 Task: Set up alerts for new listings in Seattle, Washington, with a home office, a view, and an attached garage.
Action: Key pressed s<Key.caps_lock>EATTLE<Key.space>
Screenshot: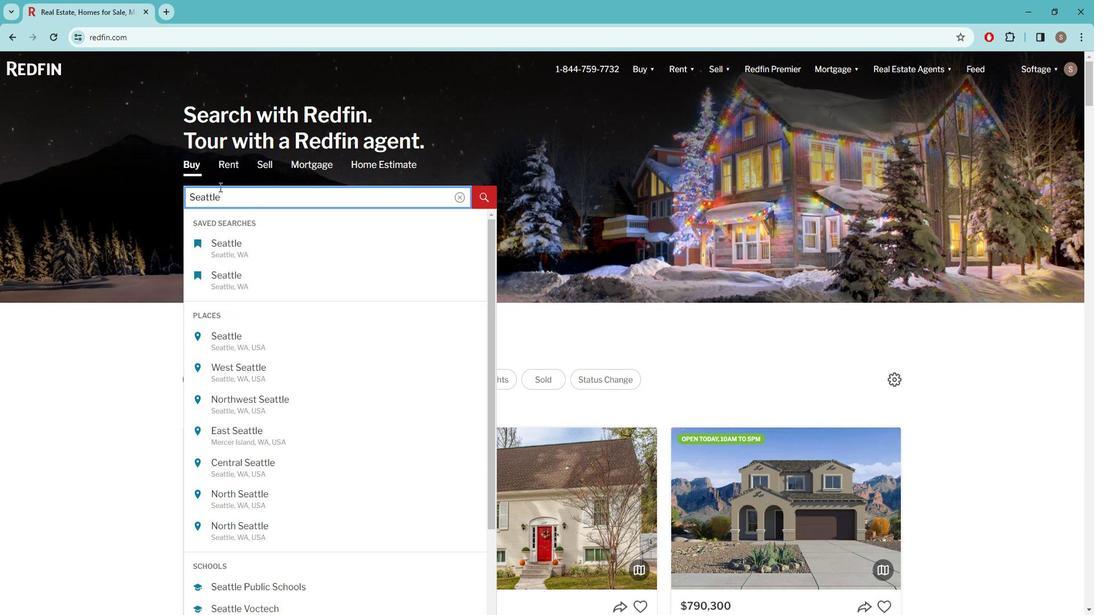 
Action: Mouse moved to (250, 246)
Screenshot: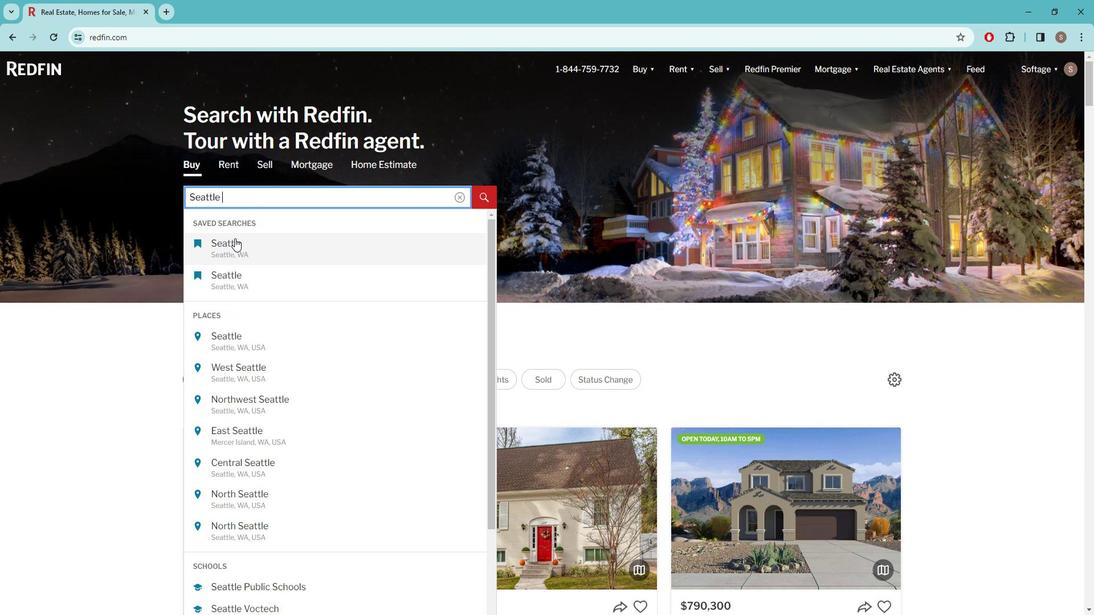 
Action: Mouse pressed left at (250, 246)
Screenshot: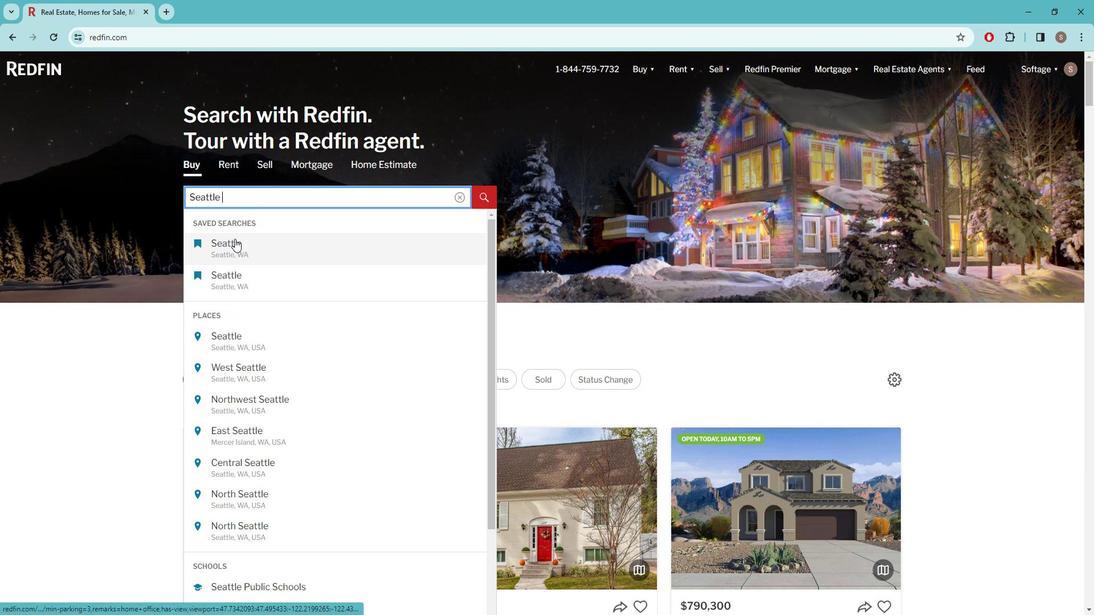 
Action: Mouse moved to (973, 156)
Screenshot: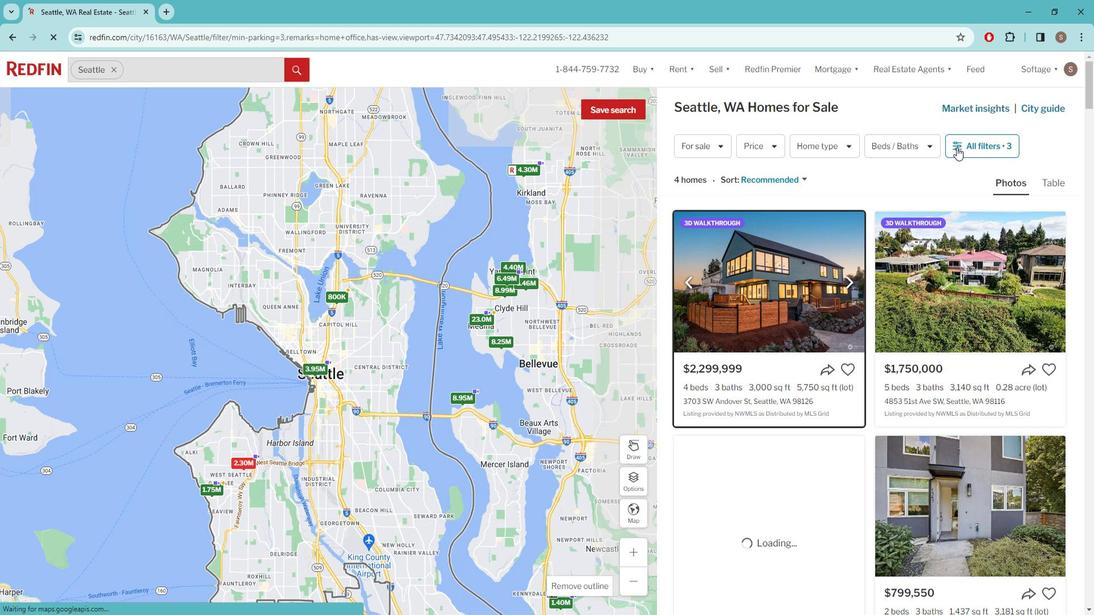 
Action: Mouse pressed left at (973, 156)
Screenshot: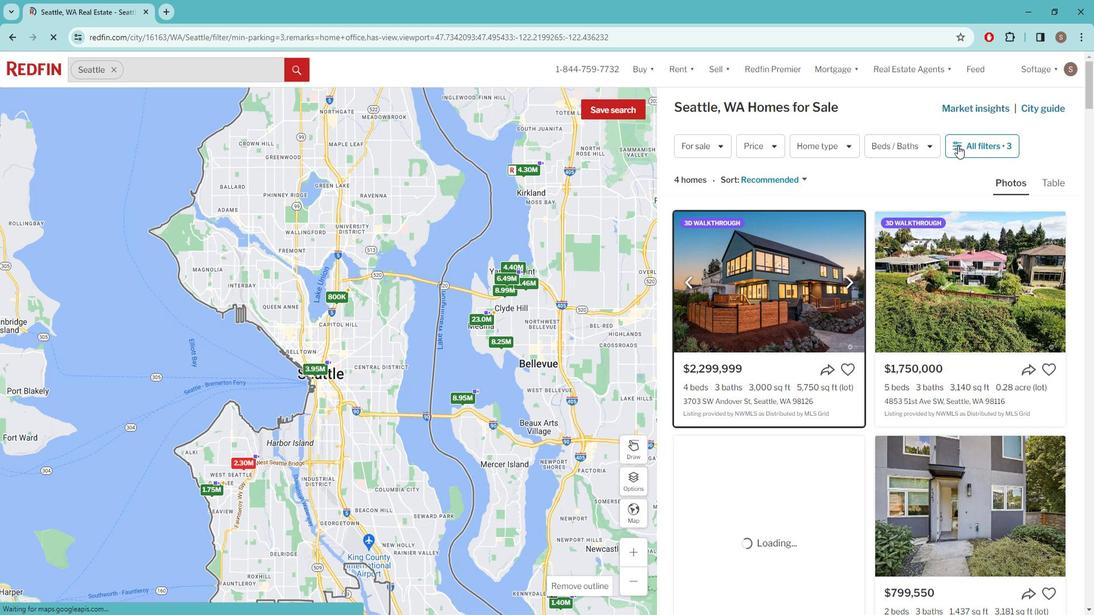 
Action: Mouse pressed left at (973, 156)
Screenshot: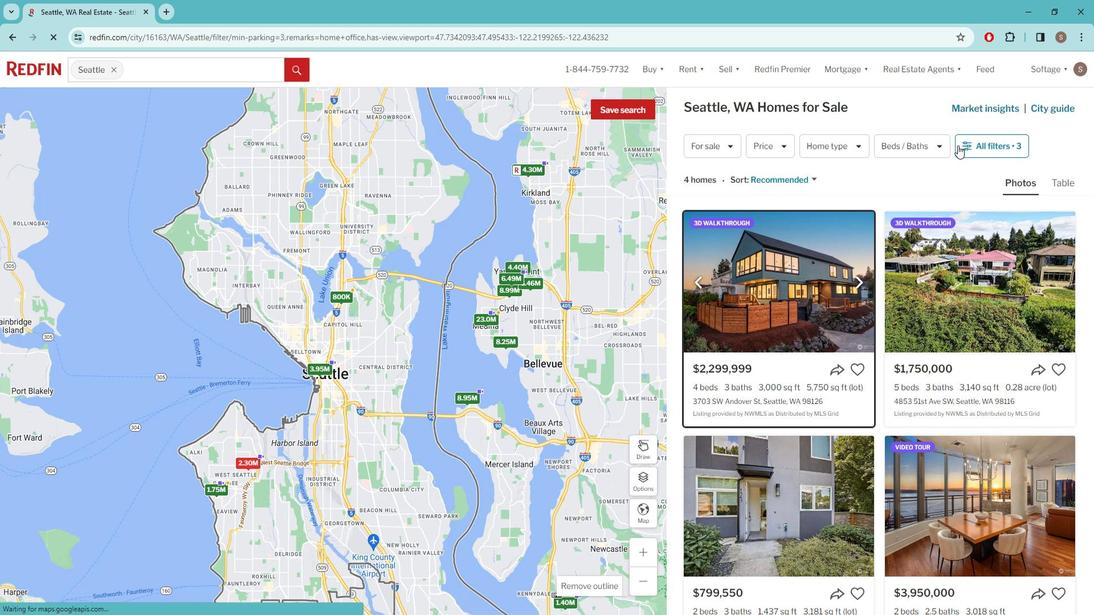 
Action: Mouse pressed left at (973, 156)
Screenshot: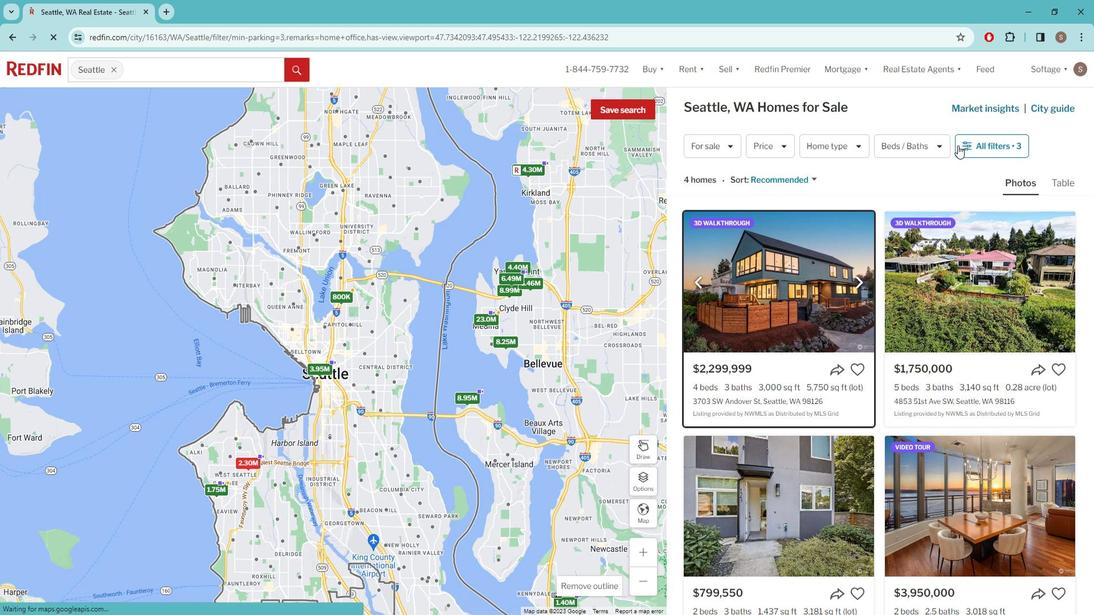 
Action: Mouse moved to (762, 584)
Screenshot: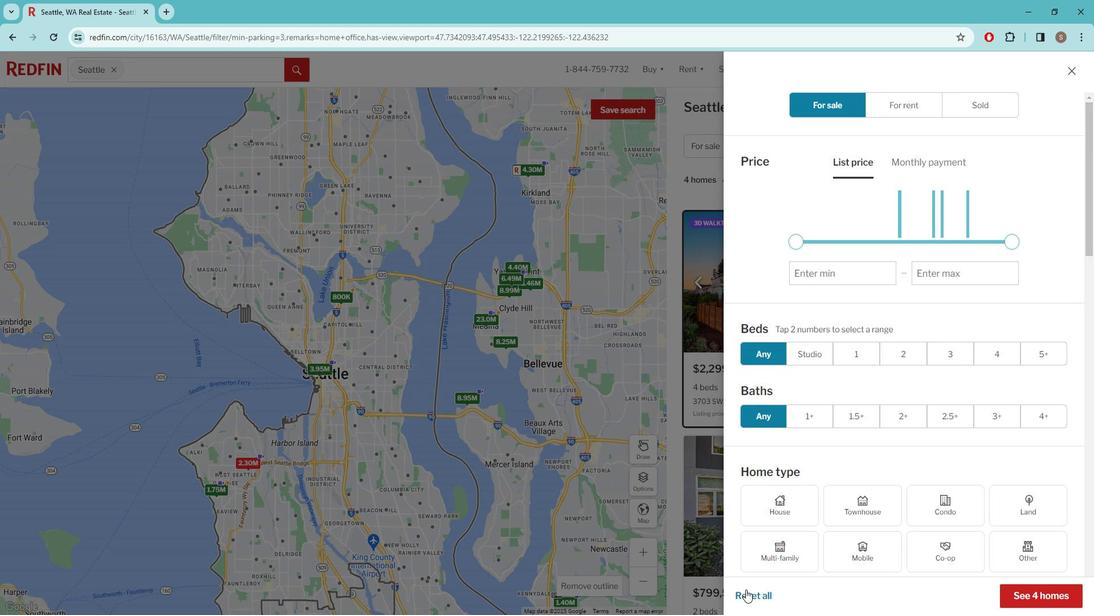 
Action: Mouse pressed left at (762, 584)
Screenshot: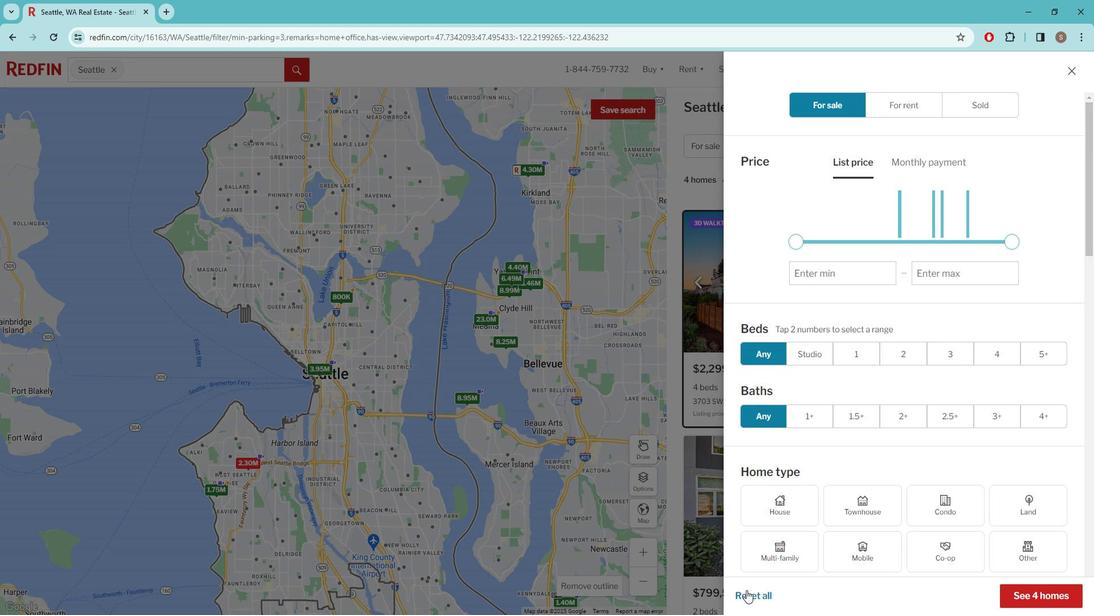 
Action: Mouse moved to (866, 287)
Screenshot: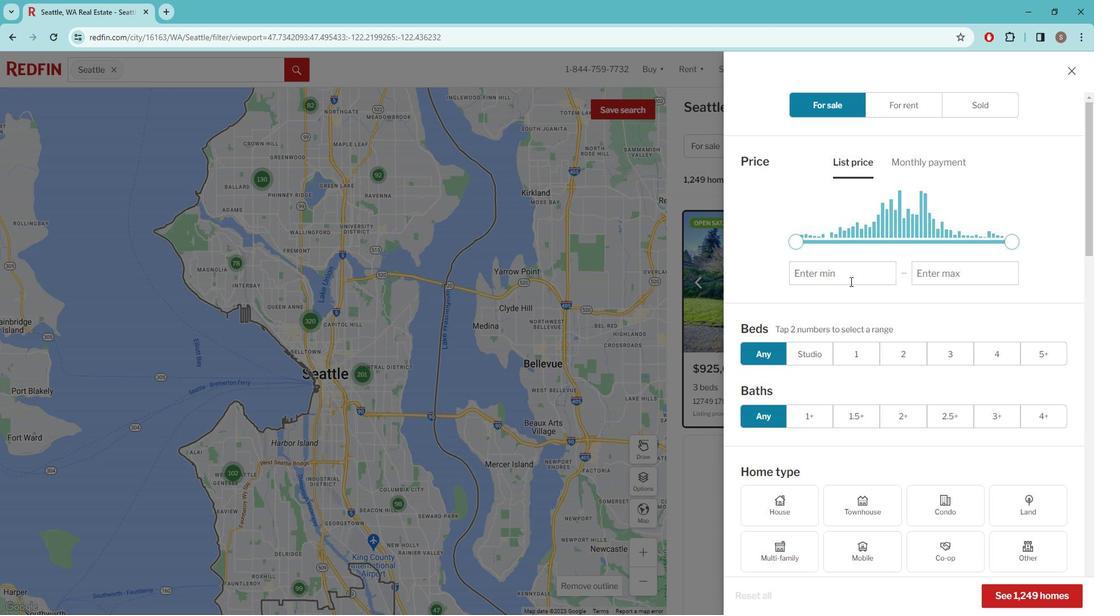 
Action: Mouse scrolled (866, 286) with delta (0, 0)
Screenshot: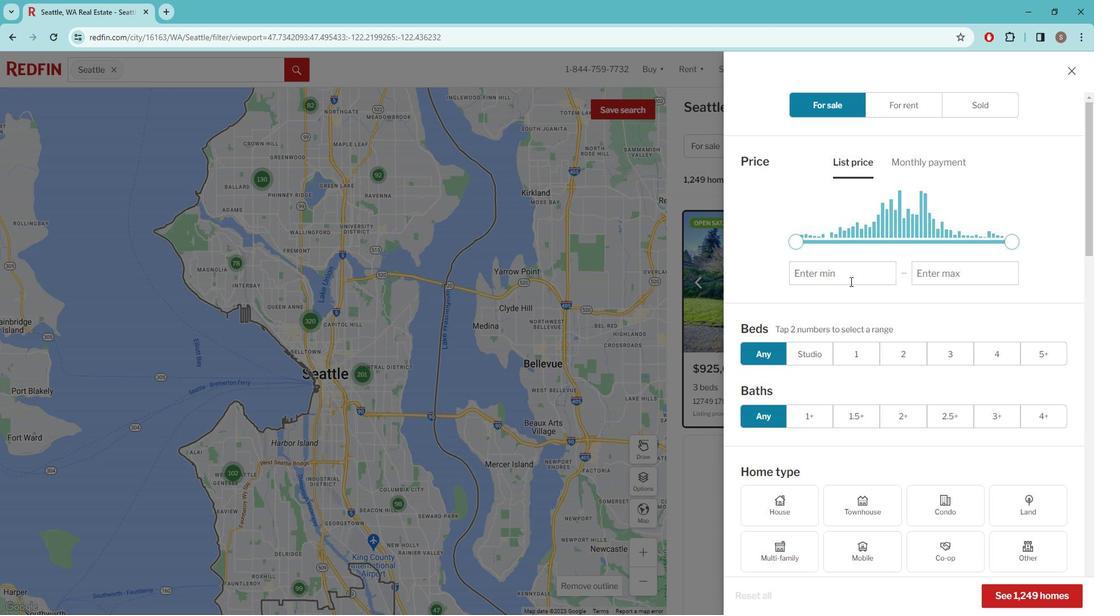 
Action: Mouse scrolled (866, 286) with delta (0, 0)
Screenshot: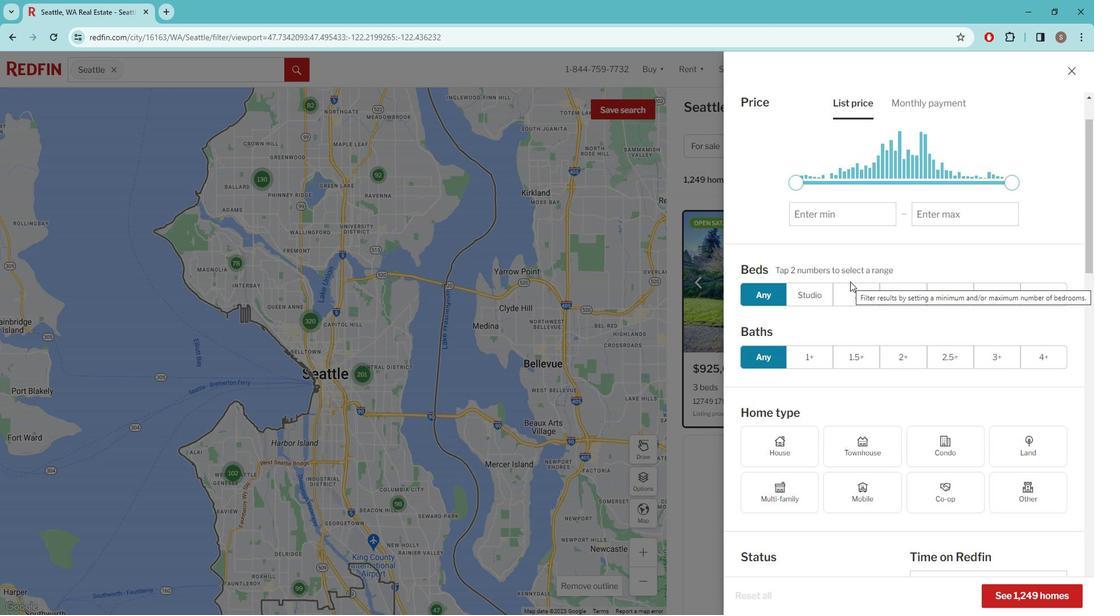
Action: Mouse moved to (865, 287)
Screenshot: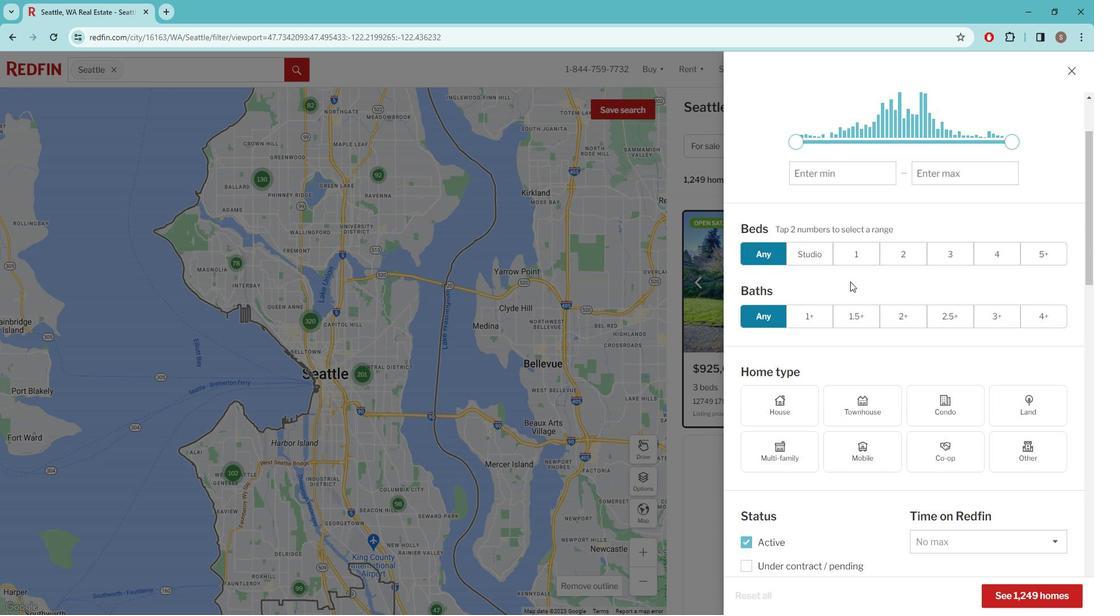 
Action: Mouse scrolled (865, 286) with delta (0, 0)
Screenshot: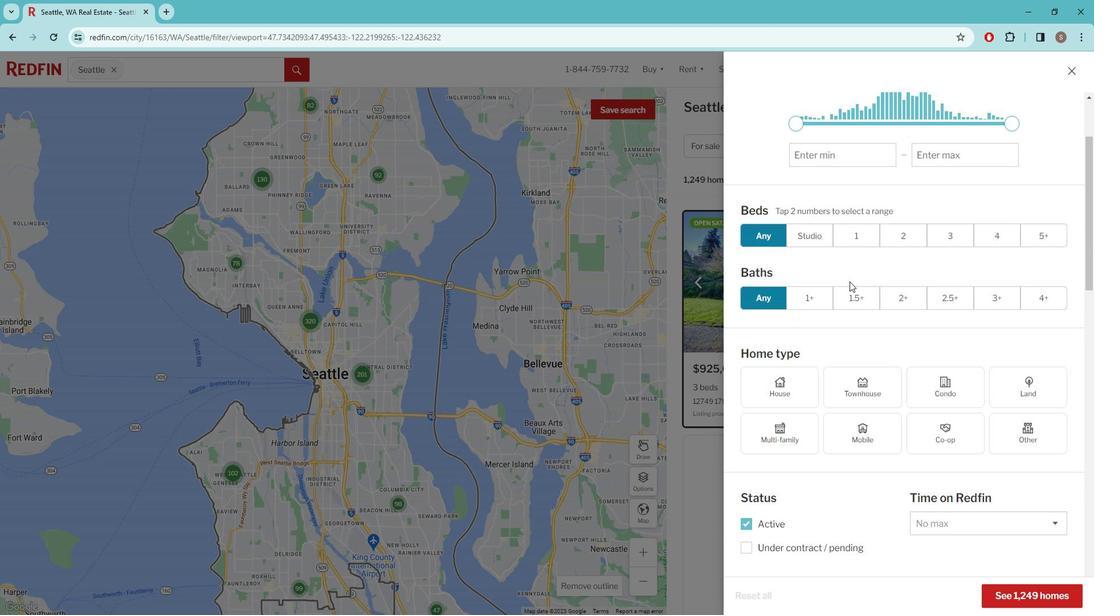 
Action: Mouse scrolled (865, 286) with delta (0, 0)
Screenshot: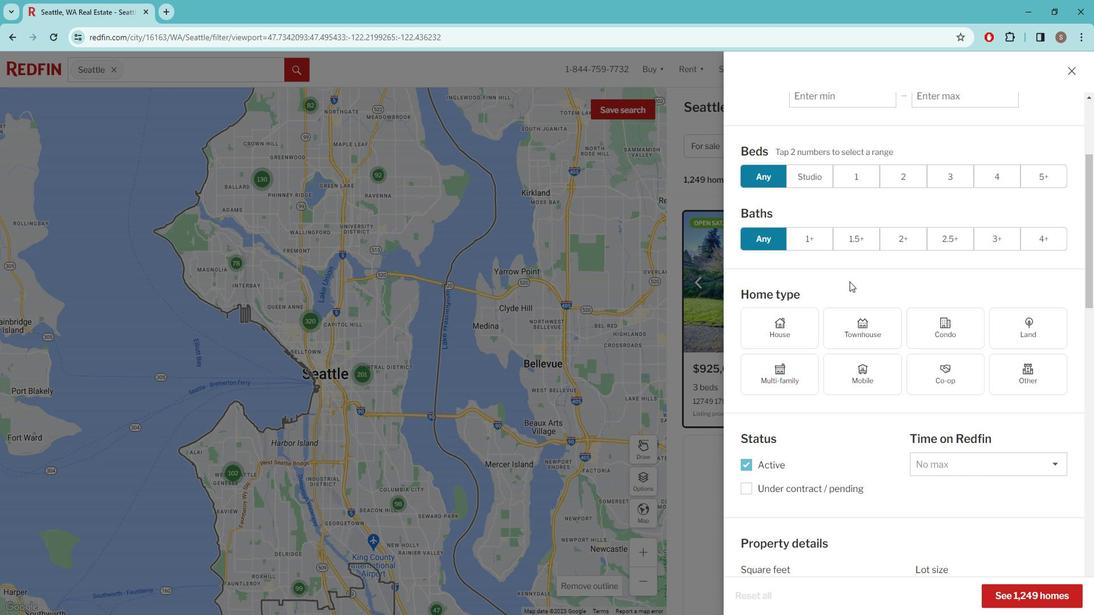 
Action: Mouse scrolled (865, 286) with delta (0, 0)
Screenshot: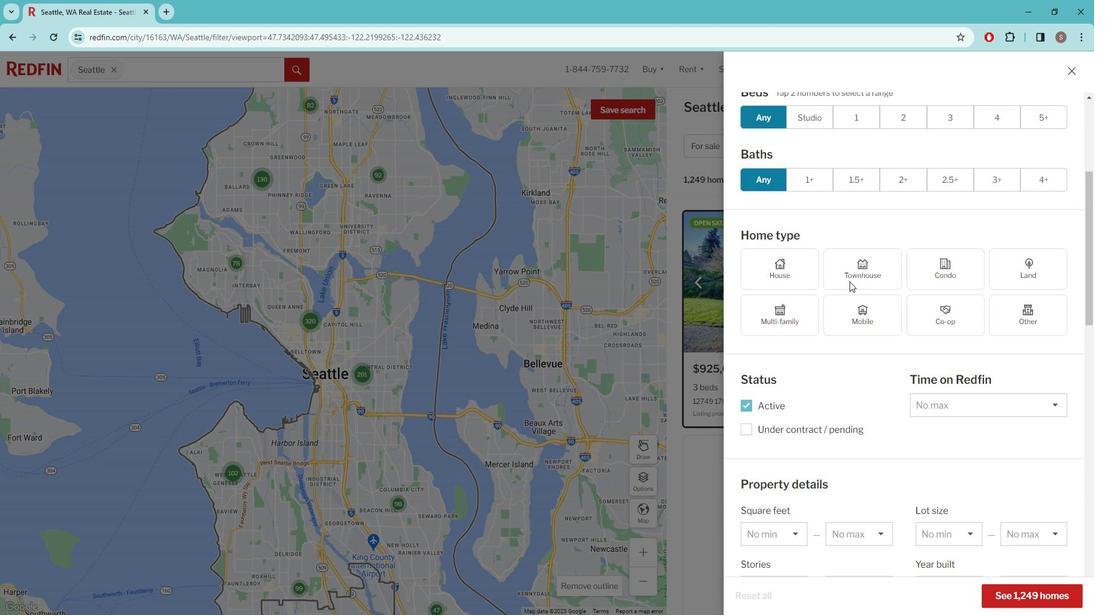 
Action: Mouse scrolled (865, 286) with delta (0, 0)
Screenshot: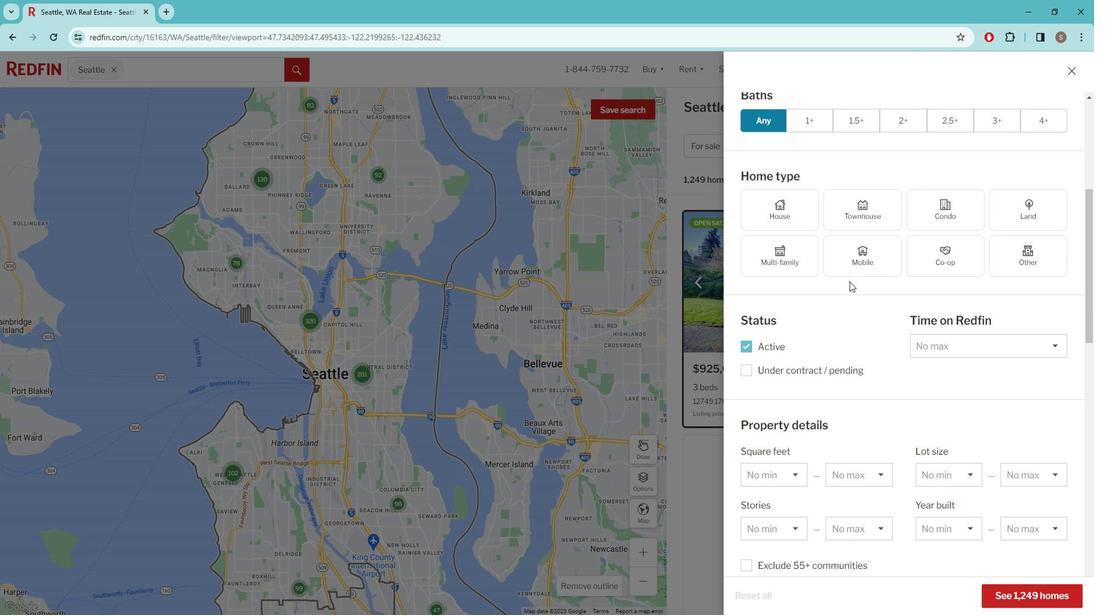 
Action: Mouse moved to (865, 287)
Screenshot: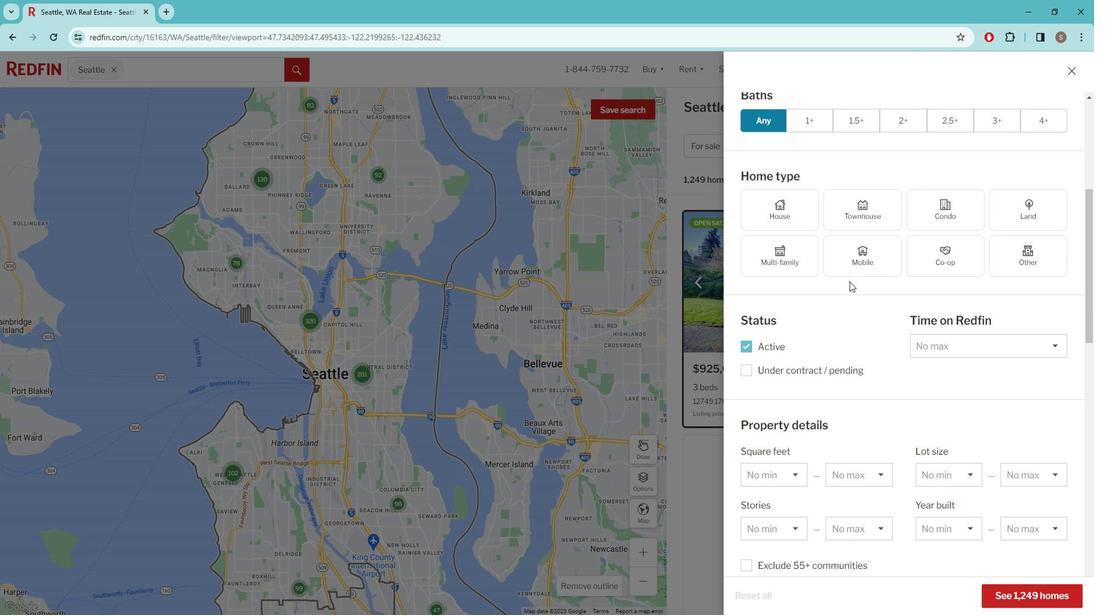 
Action: Mouse scrolled (865, 286) with delta (0, 0)
Screenshot: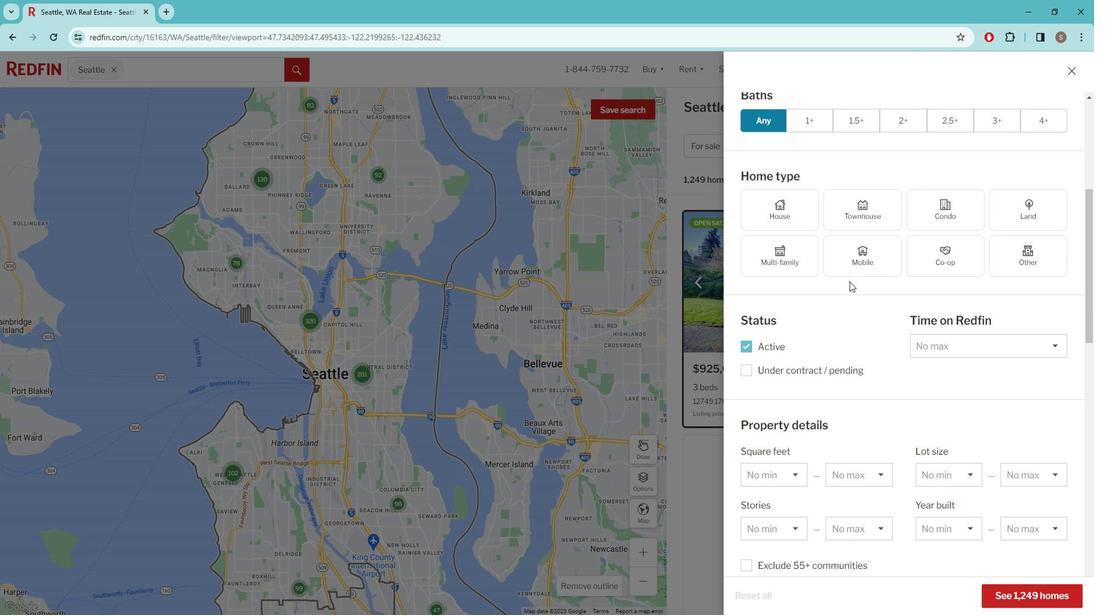 
Action: Mouse scrolled (865, 286) with delta (0, 0)
Screenshot: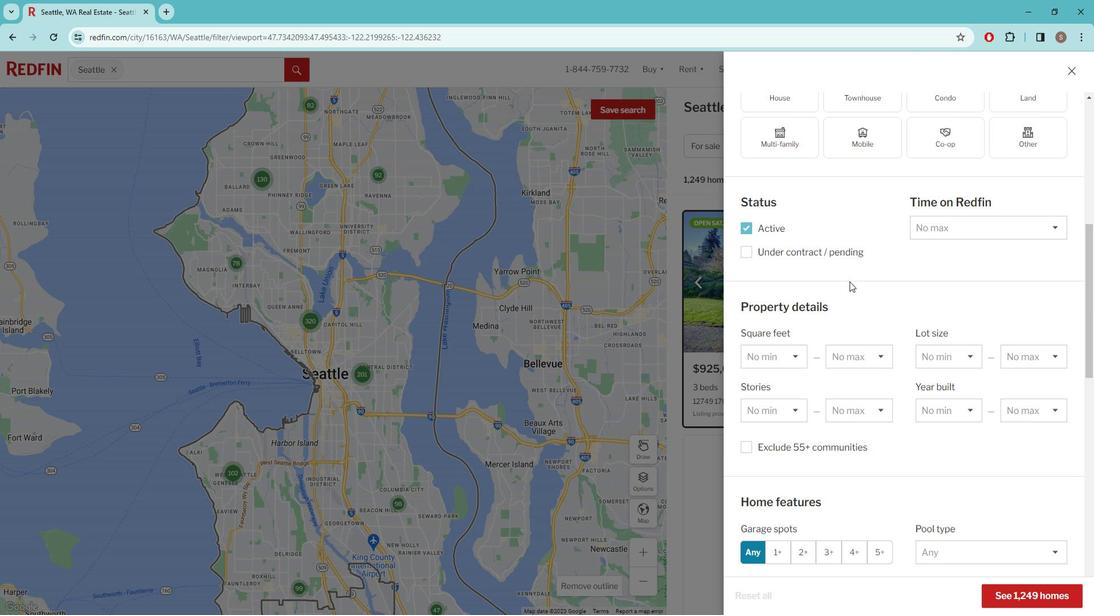
Action: Mouse scrolled (865, 286) with delta (0, 0)
Screenshot: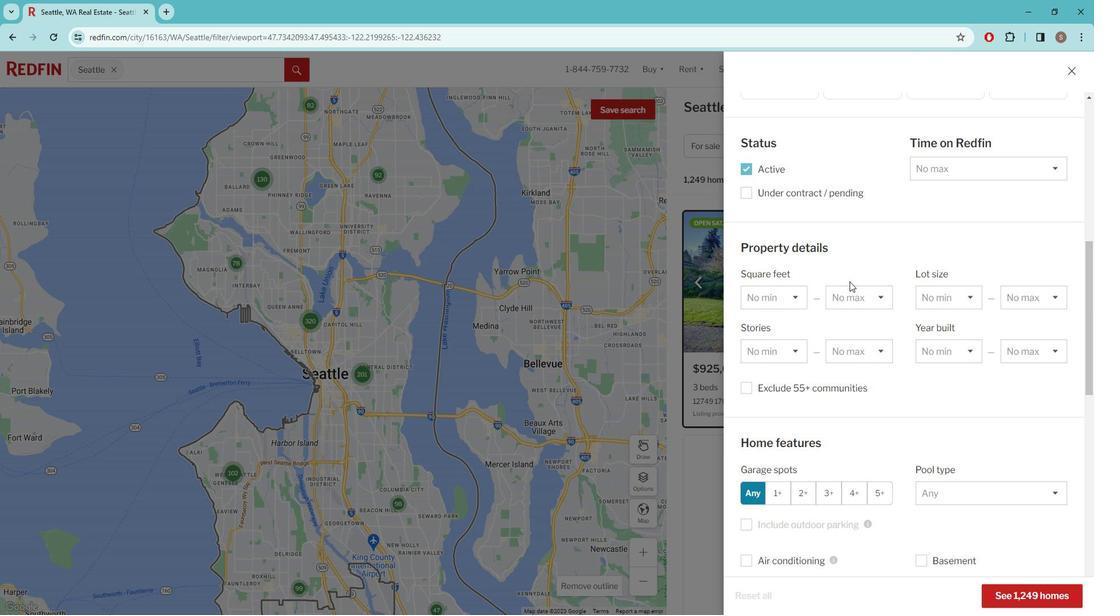 
Action: Mouse scrolled (865, 286) with delta (0, 0)
Screenshot: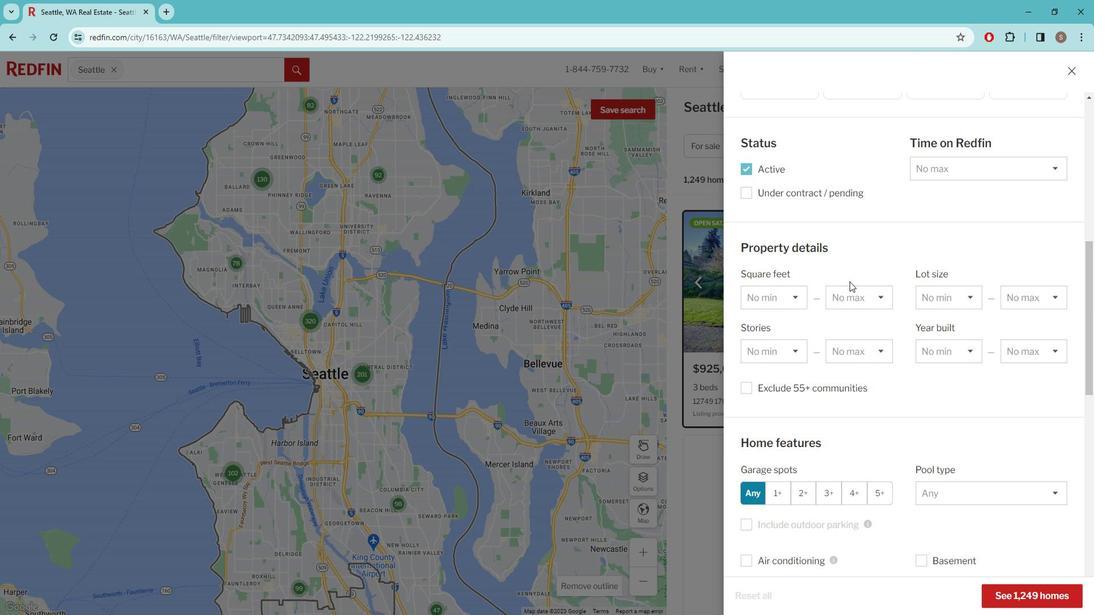 
Action: Mouse moved to (864, 287)
Screenshot: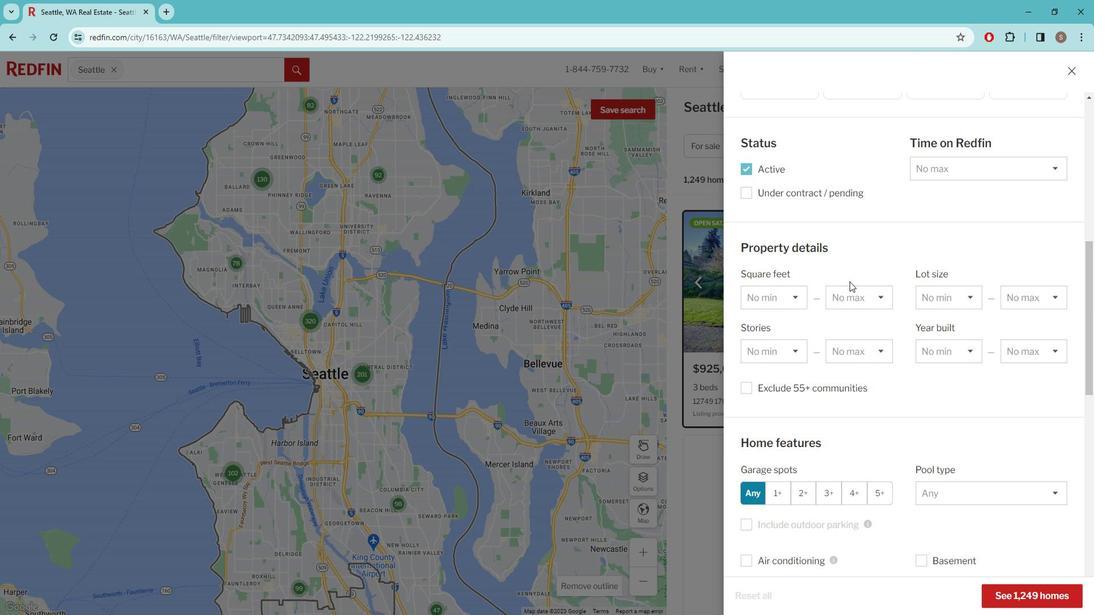 
Action: Mouse scrolled (864, 286) with delta (0, 0)
Screenshot: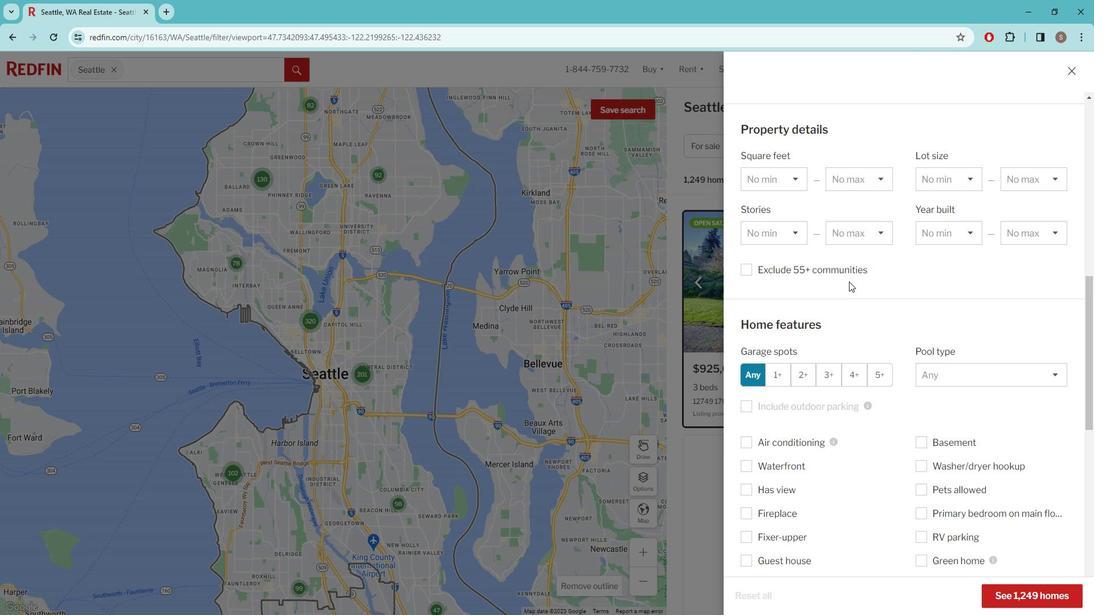 
Action: Mouse scrolled (864, 286) with delta (0, 0)
Screenshot: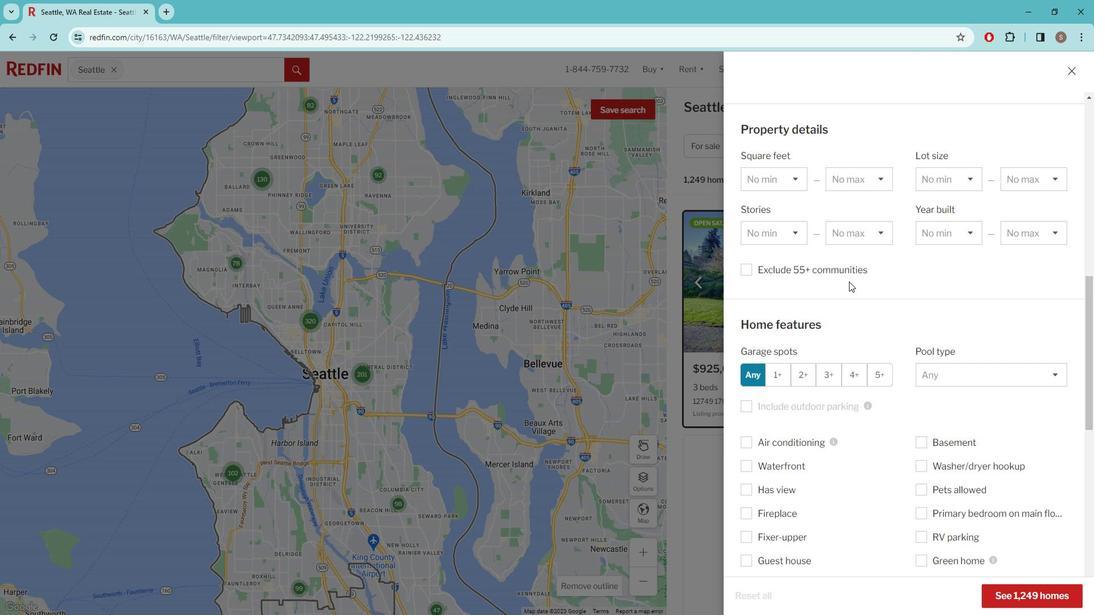 
Action: Mouse moved to (796, 262)
Screenshot: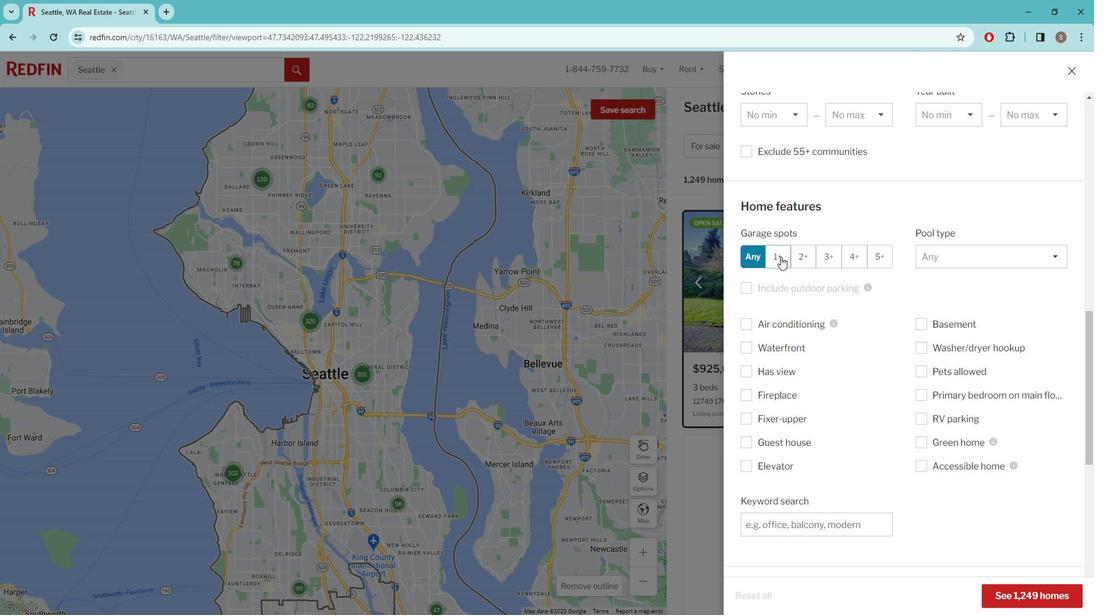 
Action: Mouse pressed left at (796, 262)
Screenshot: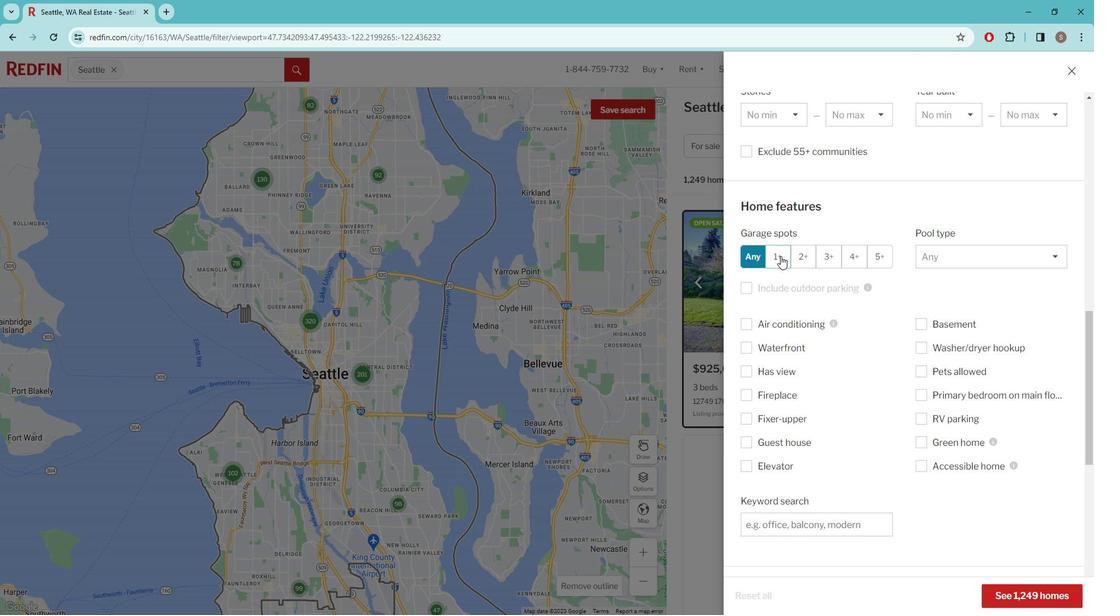 
Action: Mouse moved to (805, 521)
Screenshot: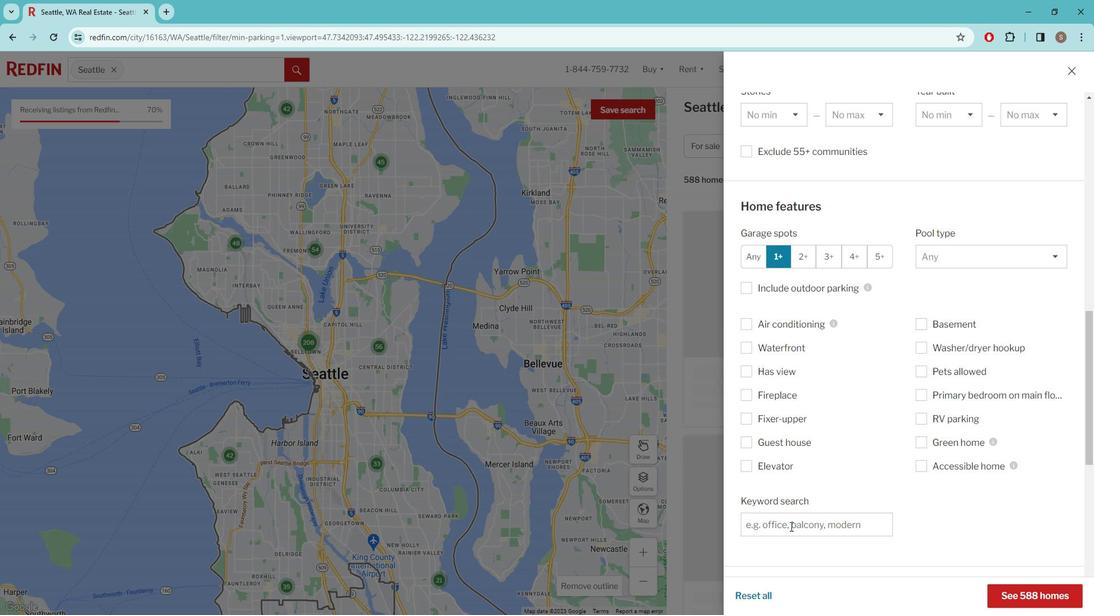
Action: Mouse pressed left at (805, 521)
Screenshot: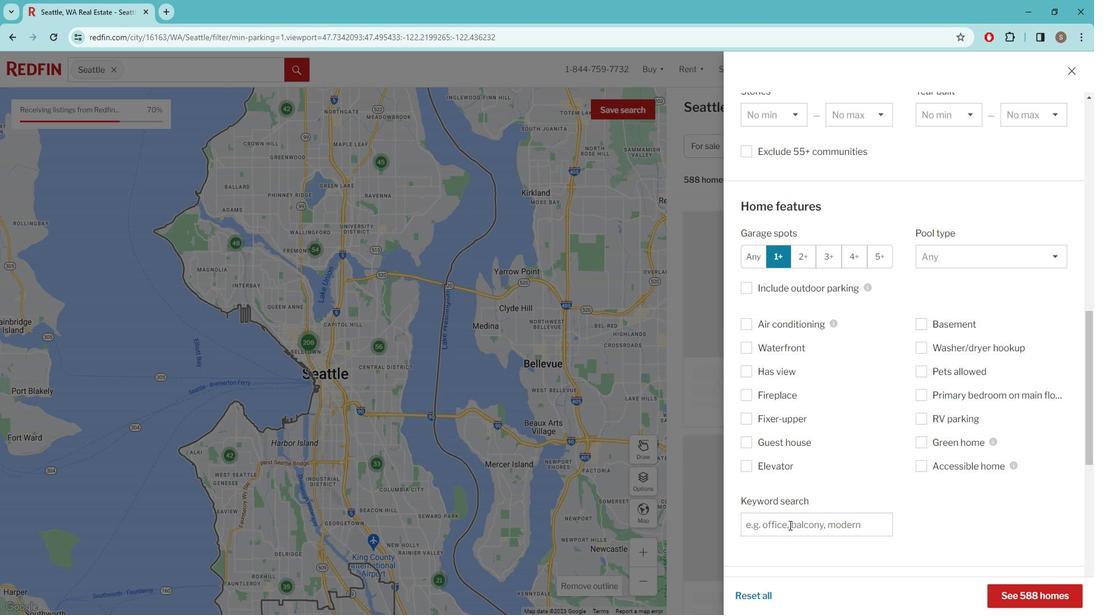 
Action: Key pressed HOME<Key.space>OFFICE
Screenshot: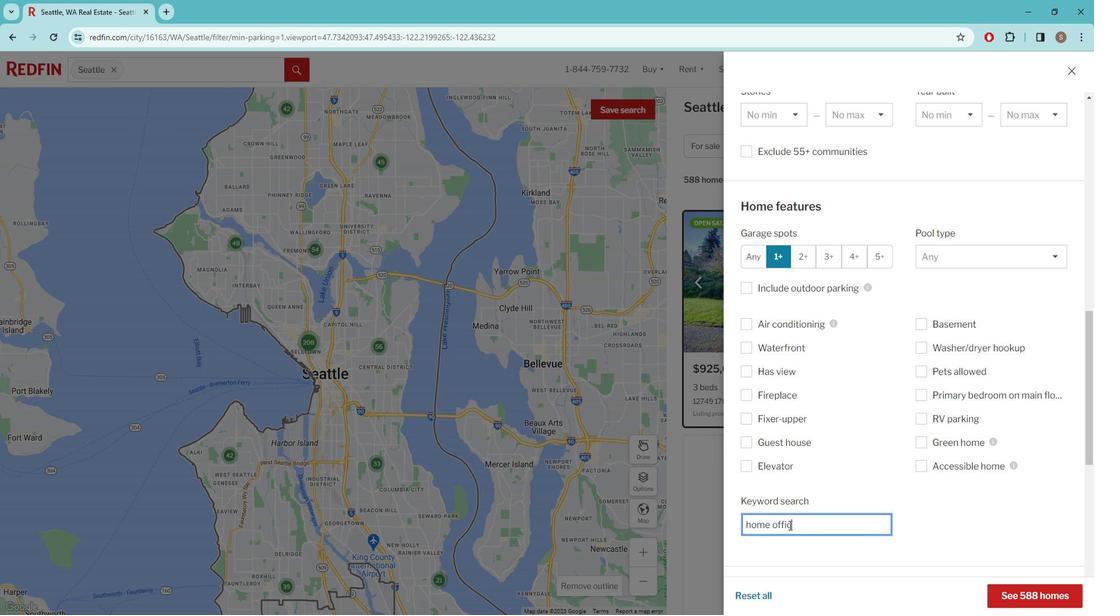 
Action: Mouse moved to (766, 374)
Screenshot: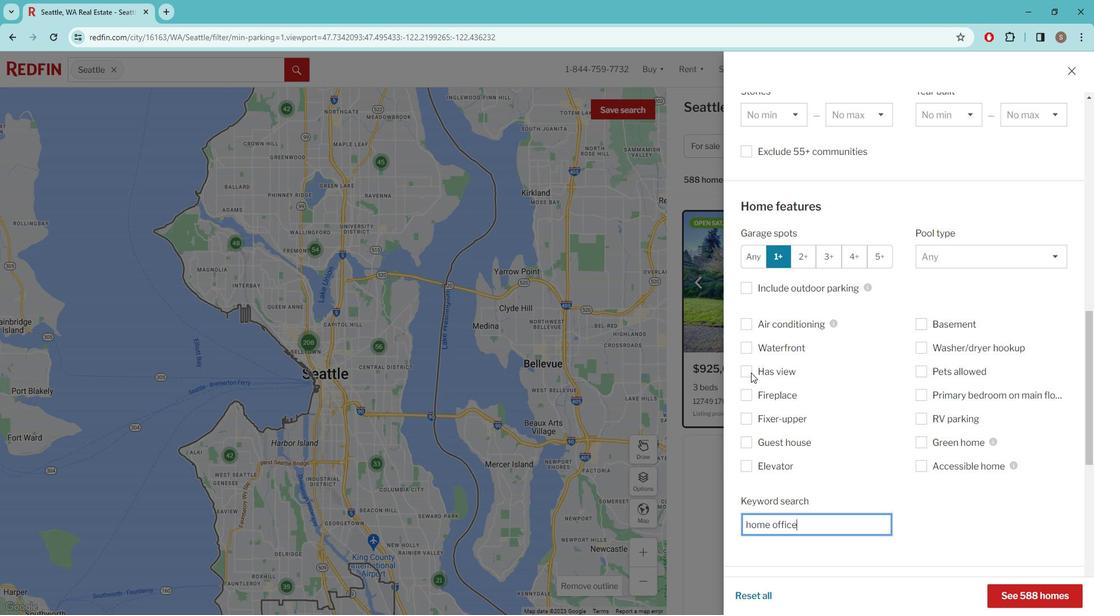 
Action: Mouse pressed left at (766, 374)
Screenshot: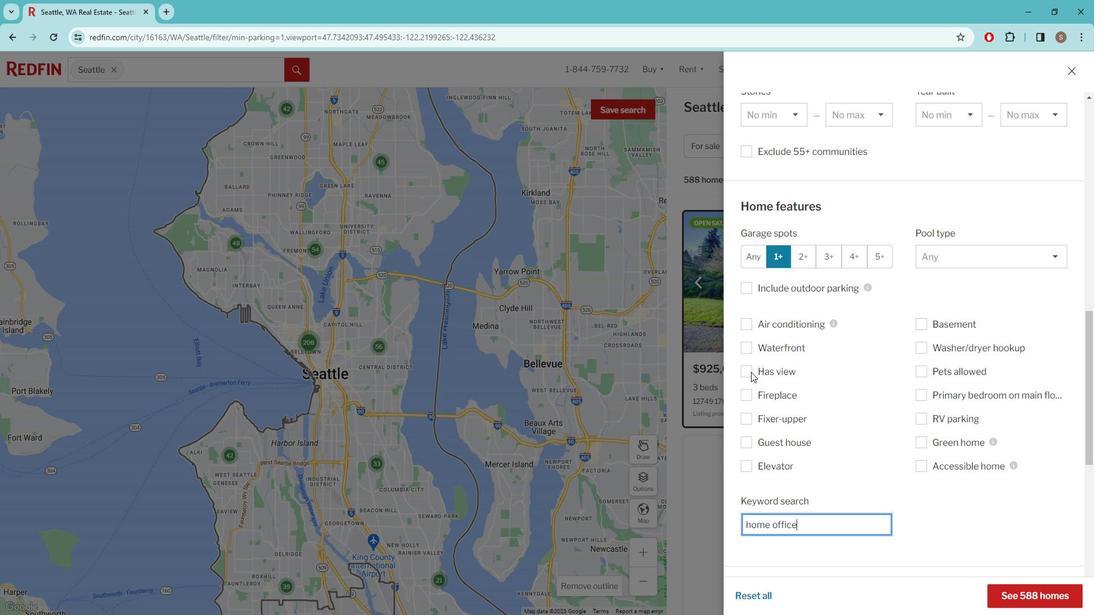 
Action: Mouse moved to (790, 473)
Screenshot: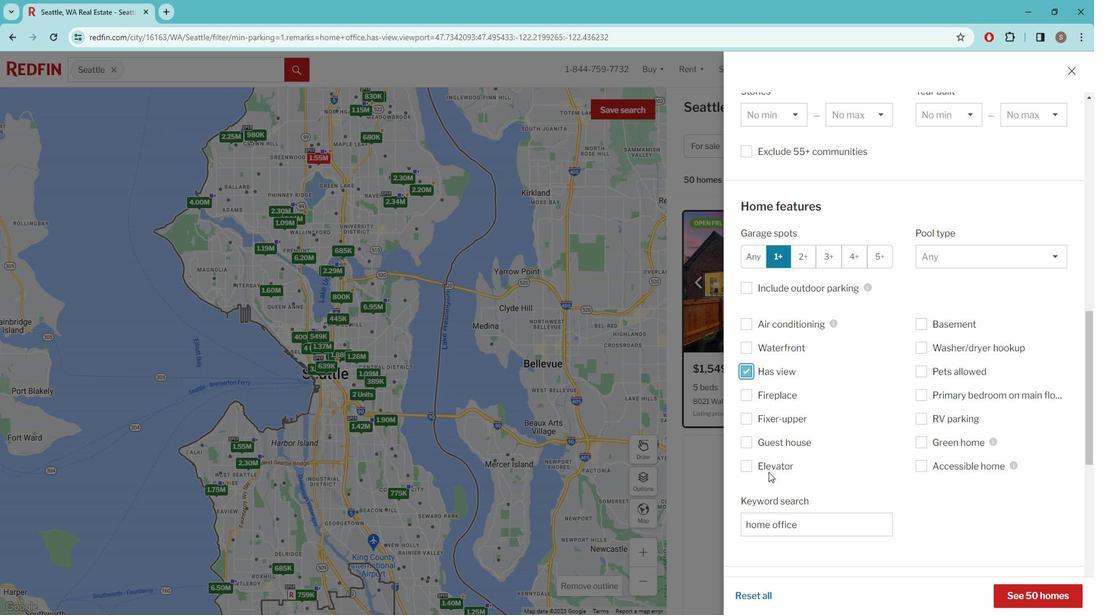 
Action: Mouse scrolled (790, 472) with delta (0, 0)
Screenshot: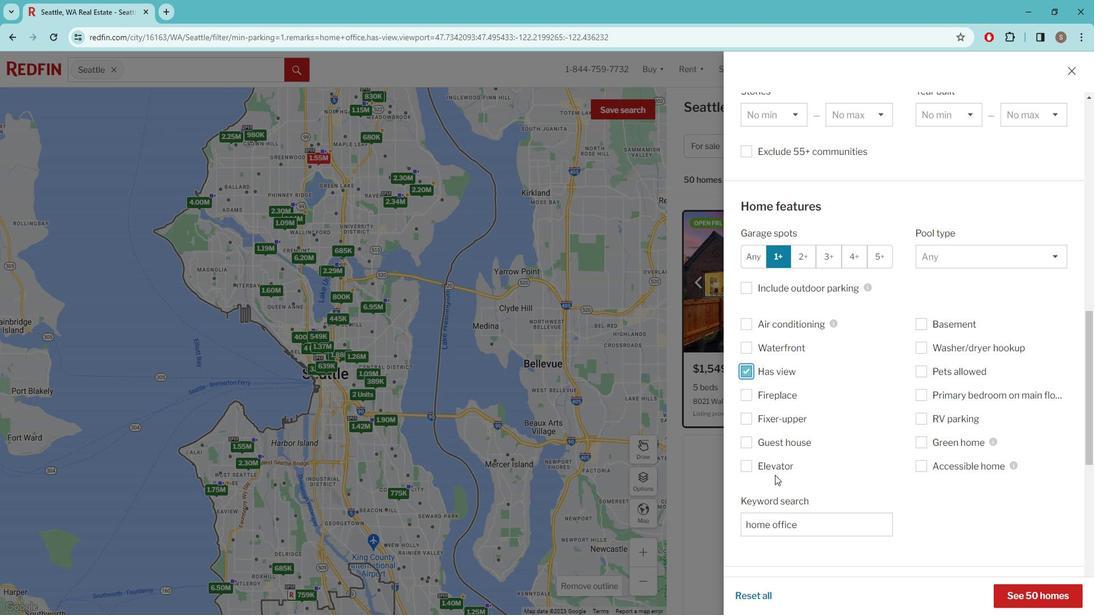 
Action: Mouse moved to (802, 462)
Screenshot: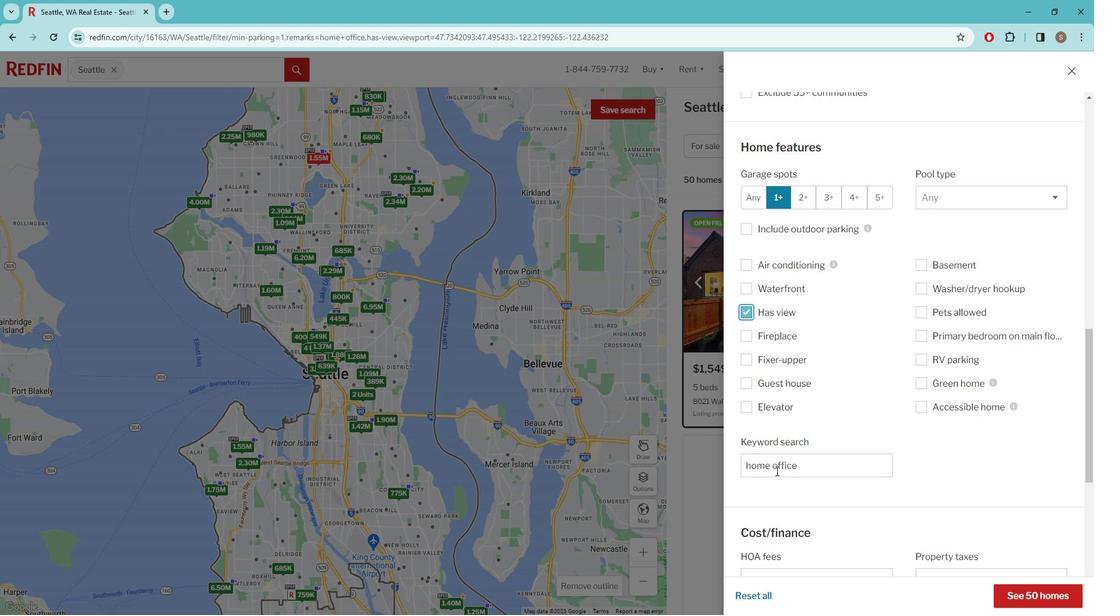 
Action: Mouse scrolled (802, 461) with delta (0, 0)
Screenshot: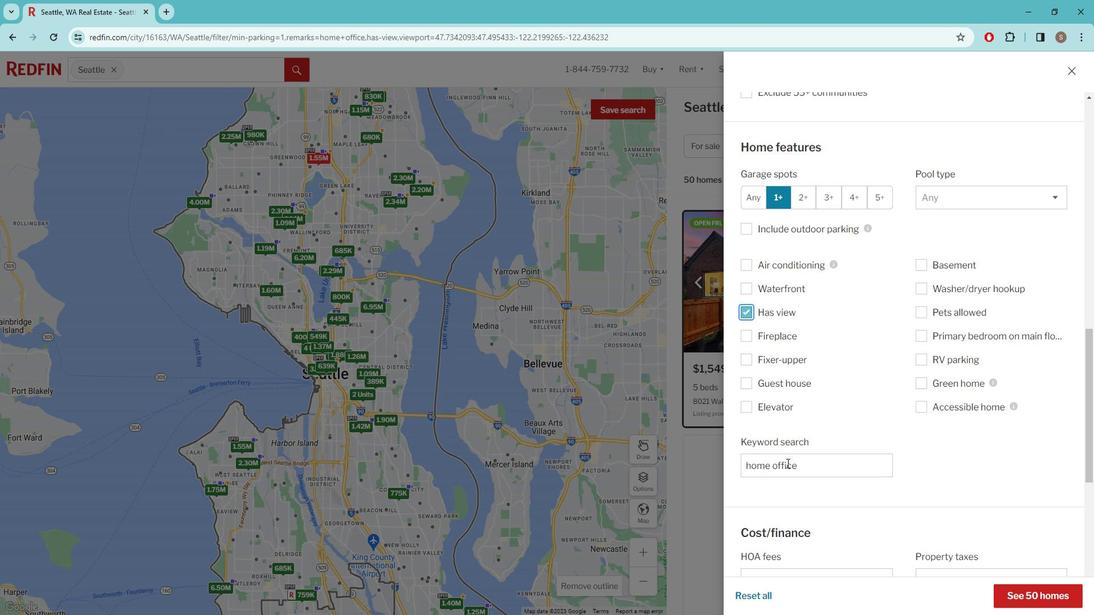 
Action: Mouse scrolled (802, 461) with delta (0, 0)
Screenshot: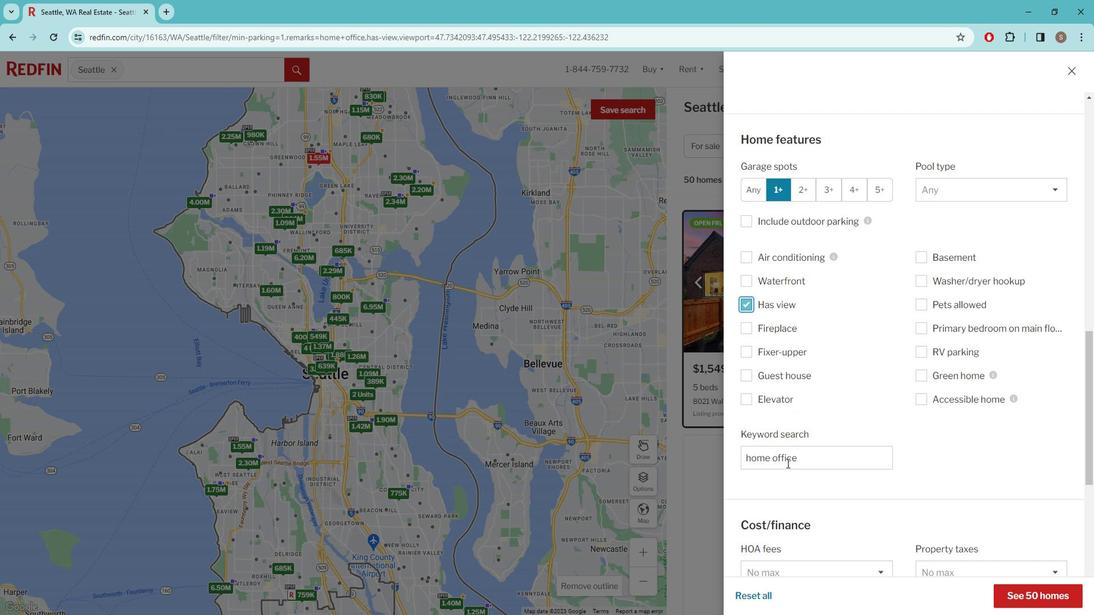 
Action: Mouse moved to (802, 461)
Screenshot: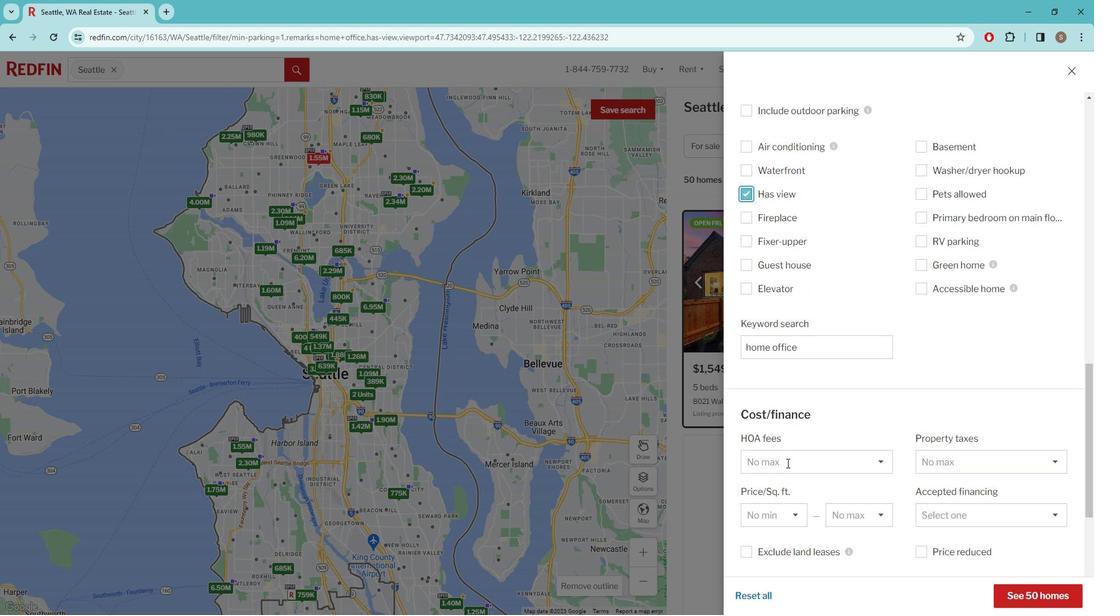 
Action: Mouse scrolled (802, 460) with delta (0, 0)
Screenshot: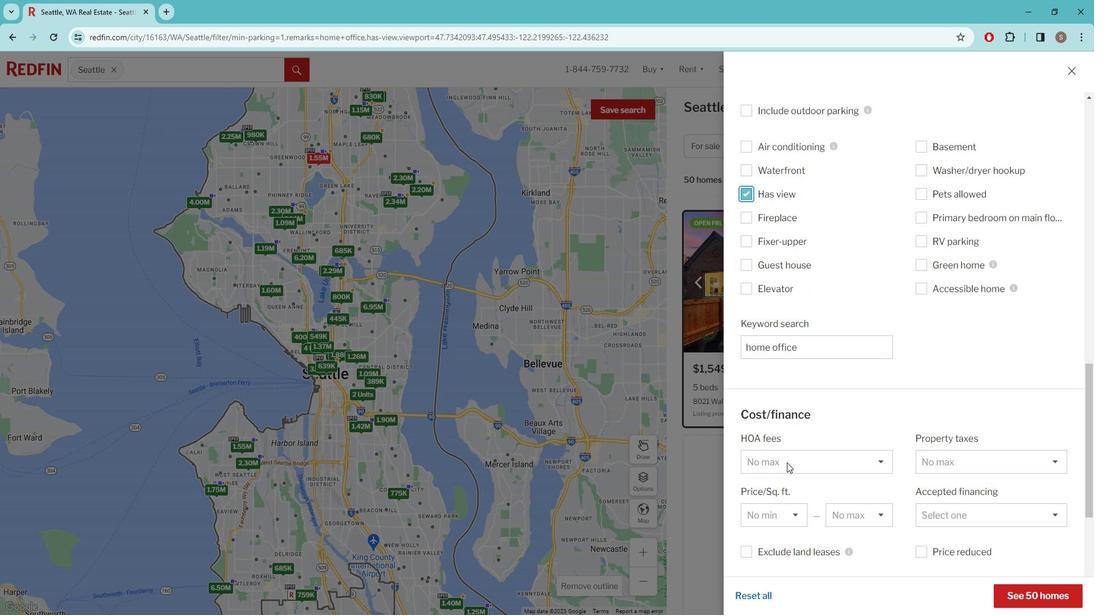 
Action: Mouse scrolled (802, 460) with delta (0, 0)
Screenshot: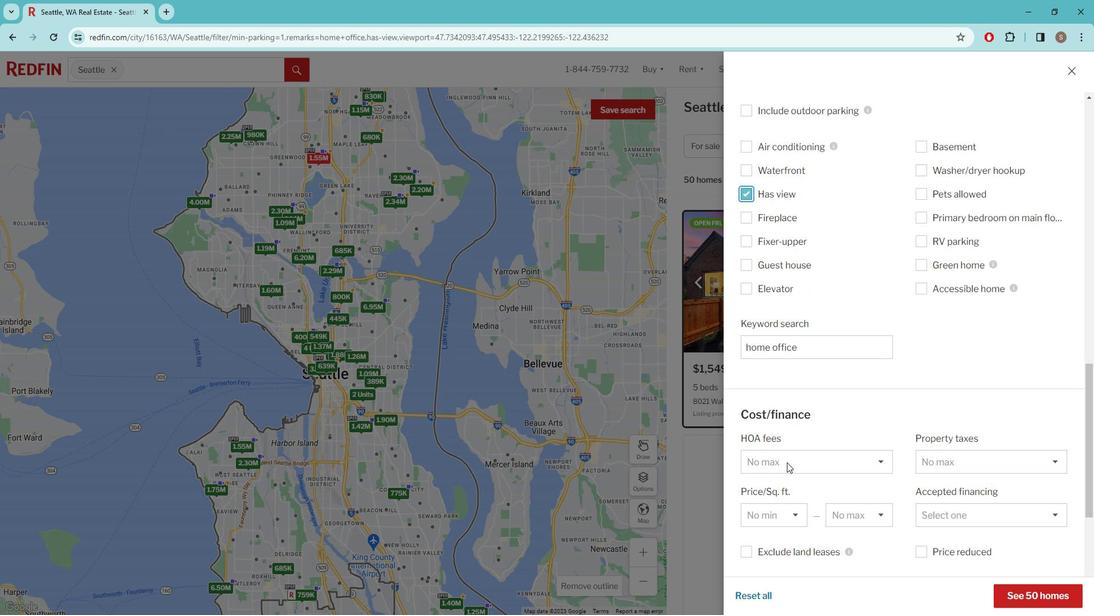 
Action: Mouse moved to (803, 461)
Screenshot: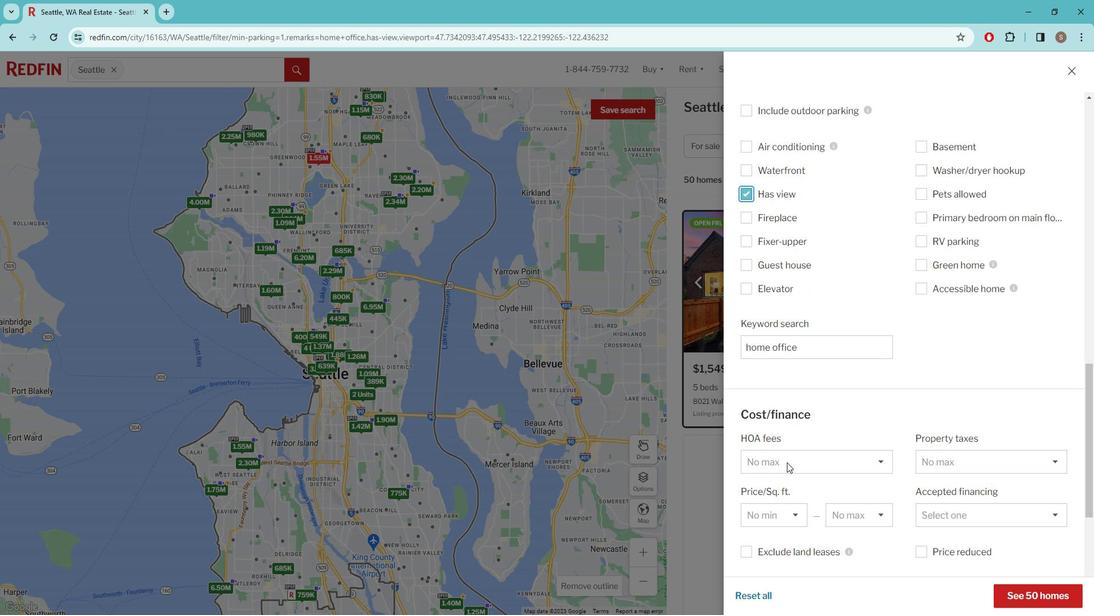 
Action: Mouse scrolled (803, 460) with delta (0, 0)
Screenshot: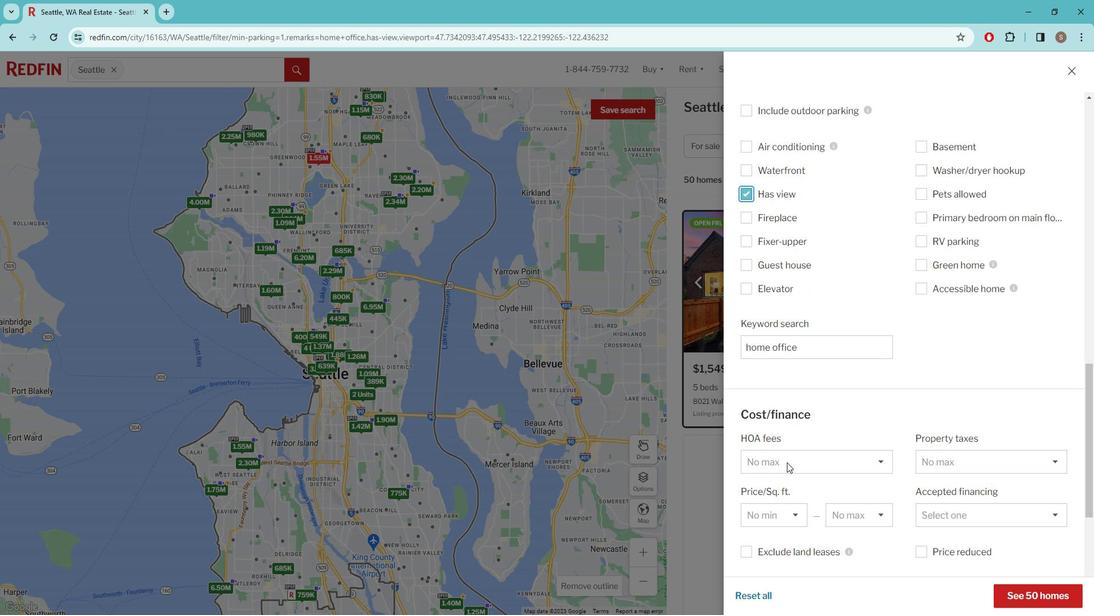 
Action: Mouse moved to (806, 460)
Screenshot: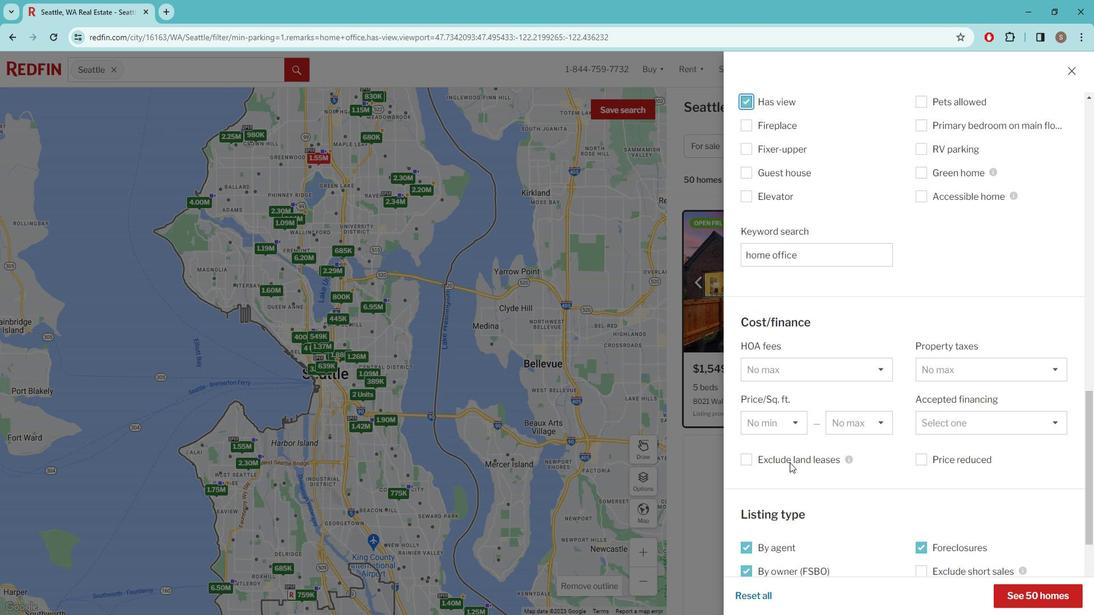 
Action: Mouse scrolled (806, 460) with delta (0, 0)
Screenshot: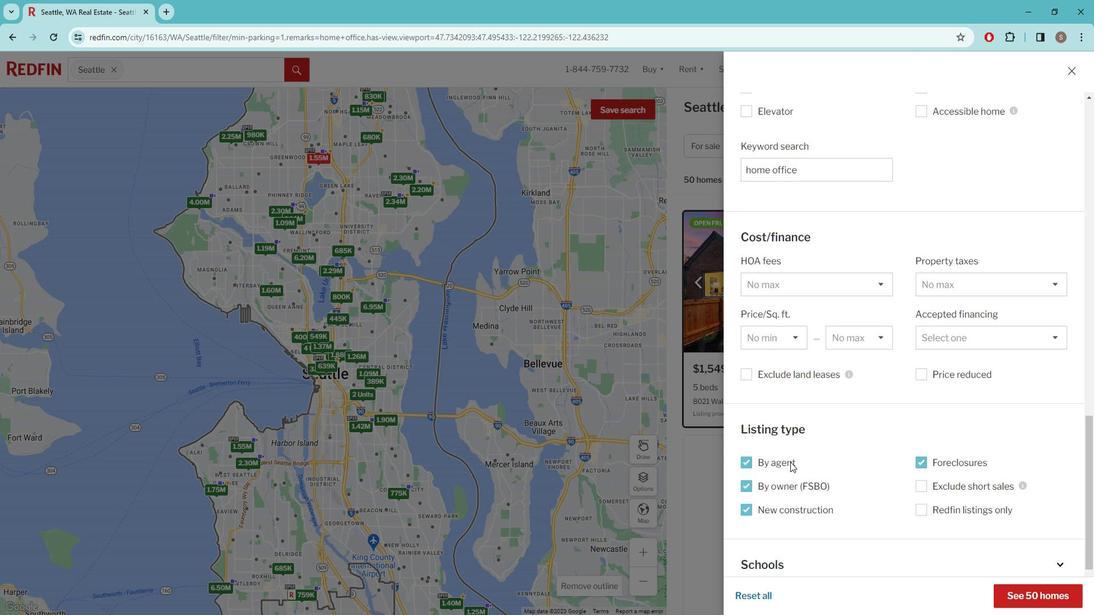 
Action: Mouse scrolled (806, 460) with delta (0, 0)
Screenshot: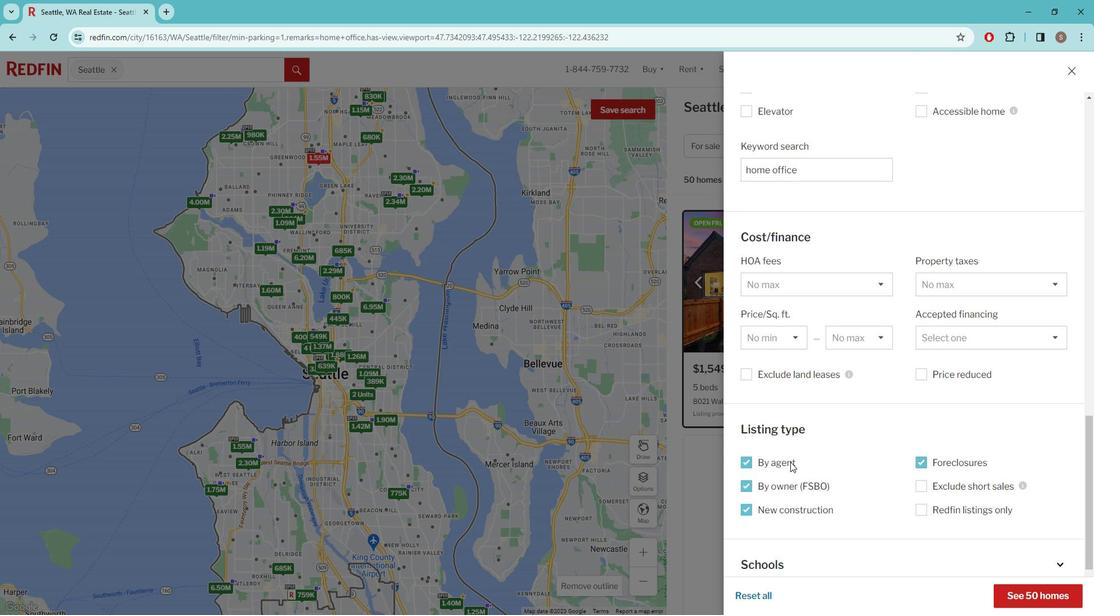 
Action: Mouse scrolled (806, 460) with delta (0, 0)
Screenshot: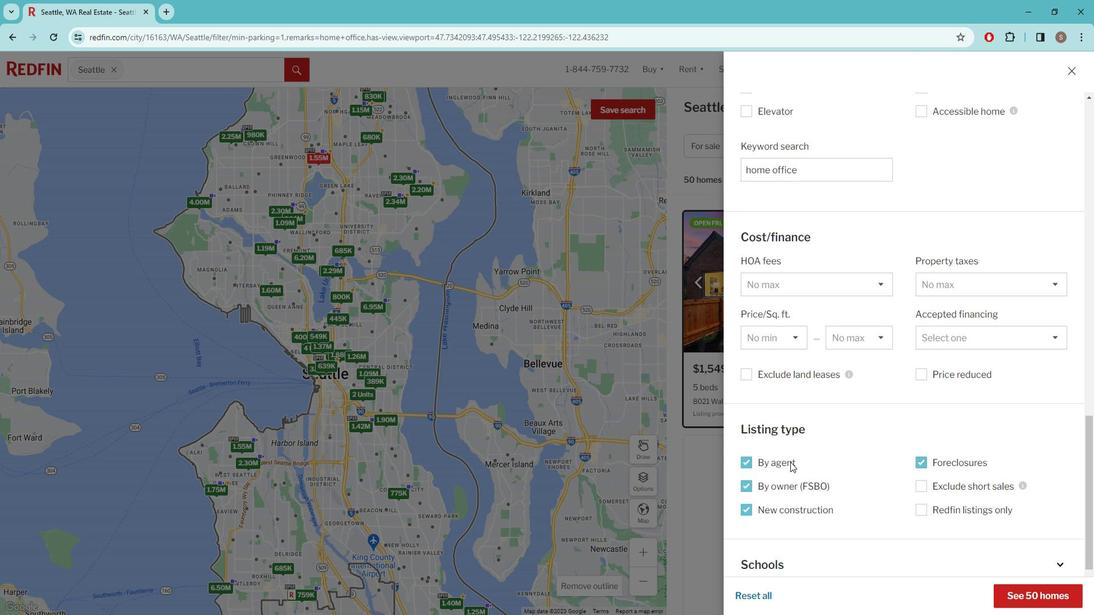 
Action: Mouse scrolled (806, 460) with delta (0, 0)
Screenshot: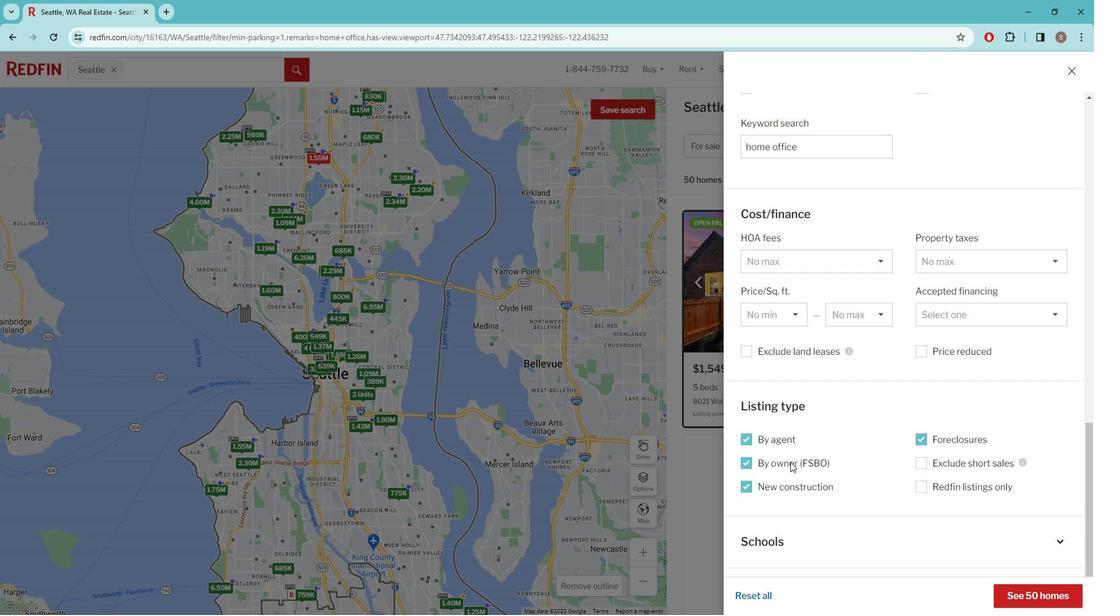
Action: Mouse moved to (935, 516)
Screenshot: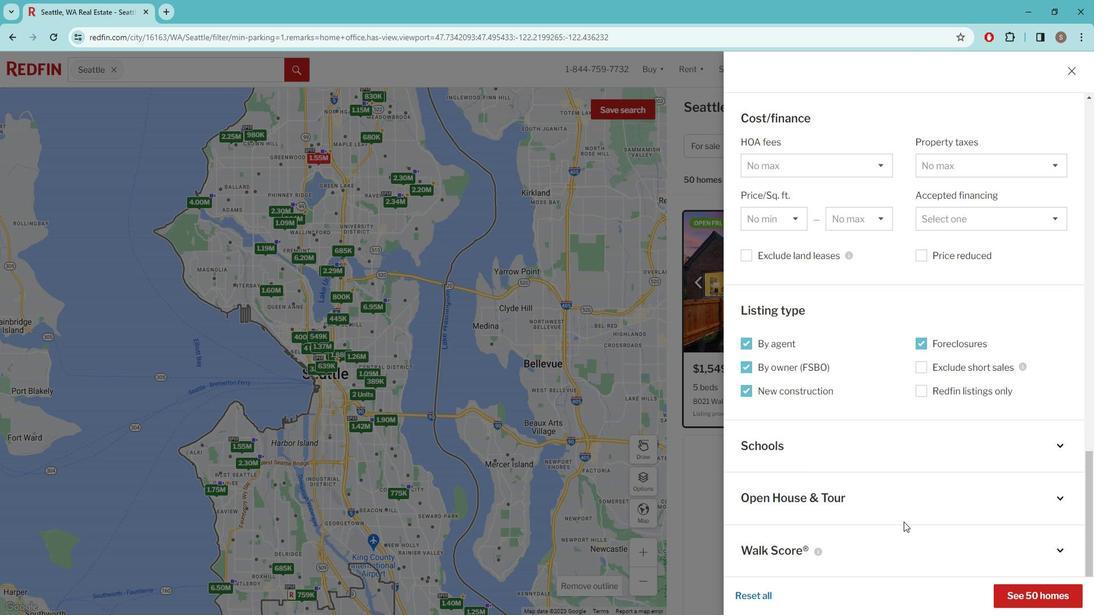 
Action: Mouse scrolled (935, 516) with delta (0, 0)
Screenshot: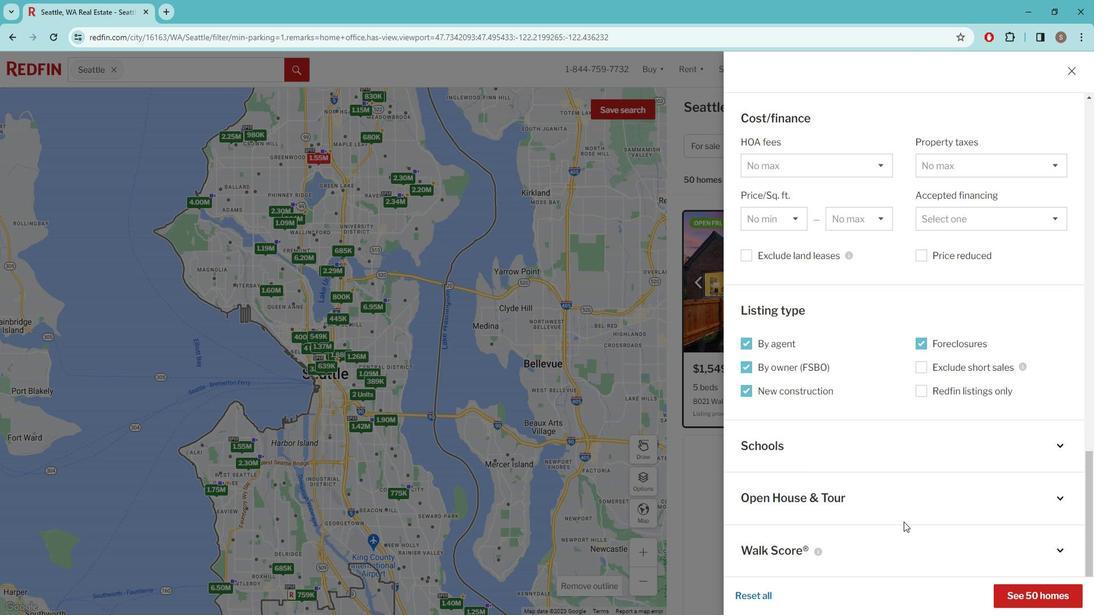 
Action: Mouse moved to (939, 516)
Screenshot: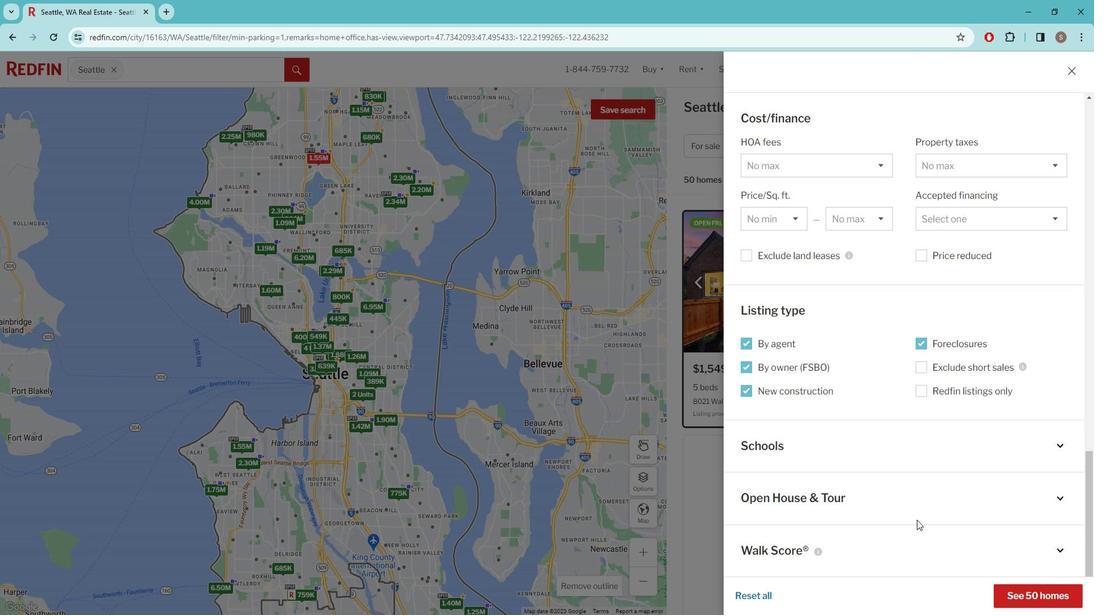 
Action: Mouse scrolled (939, 515) with delta (0, 0)
Screenshot: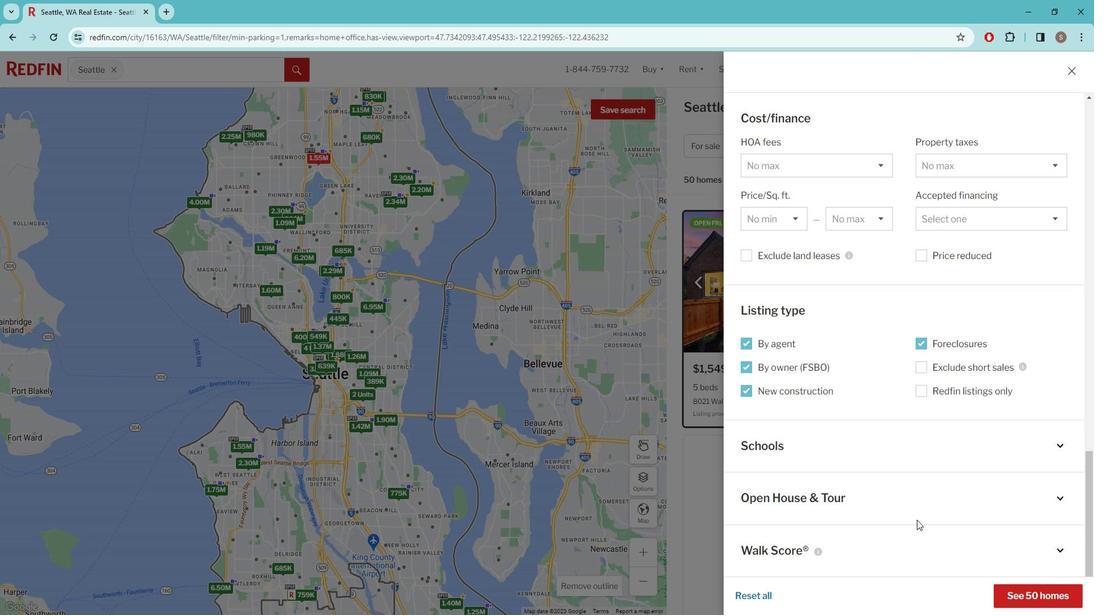 
Action: Mouse moved to (1043, 584)
Screenshot: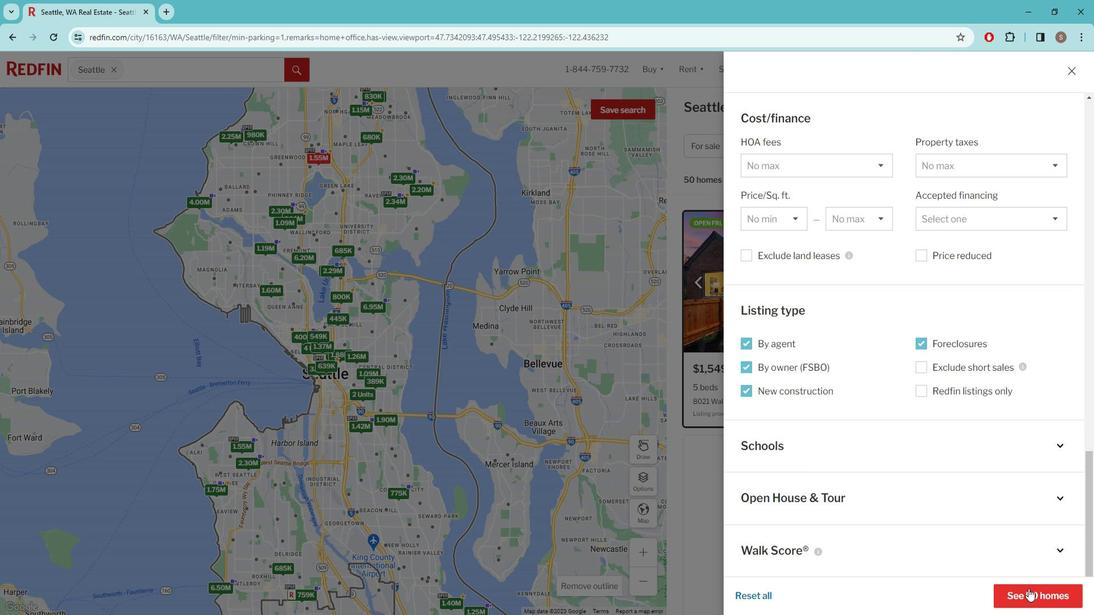 
Action: Mouse pressed left at (1043, 584)
Screenshot: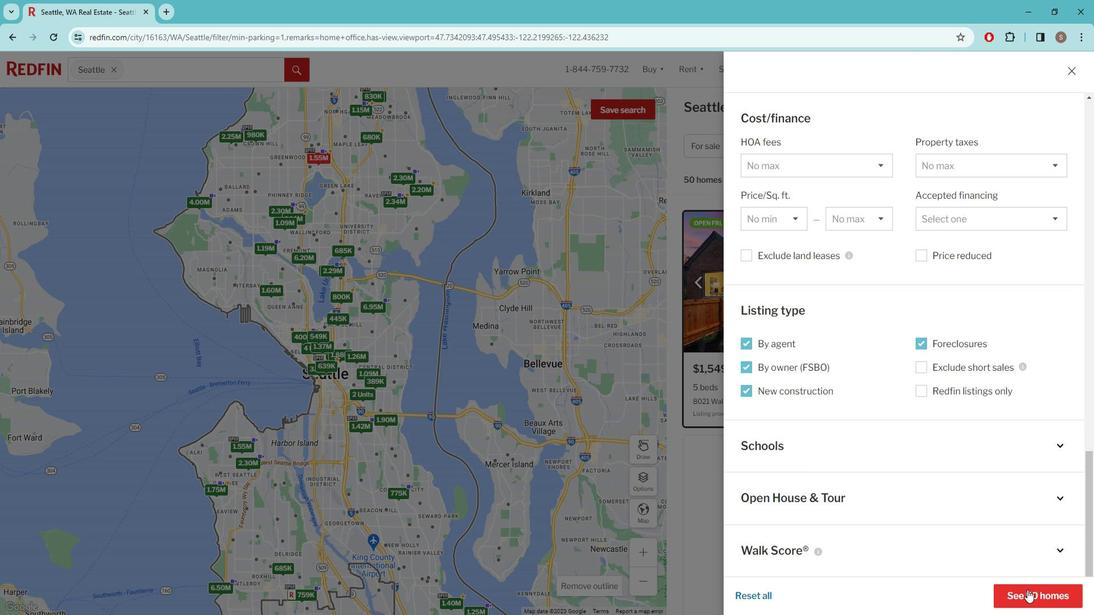 
Action: Mouse moved to (606, 118)
Screenshot: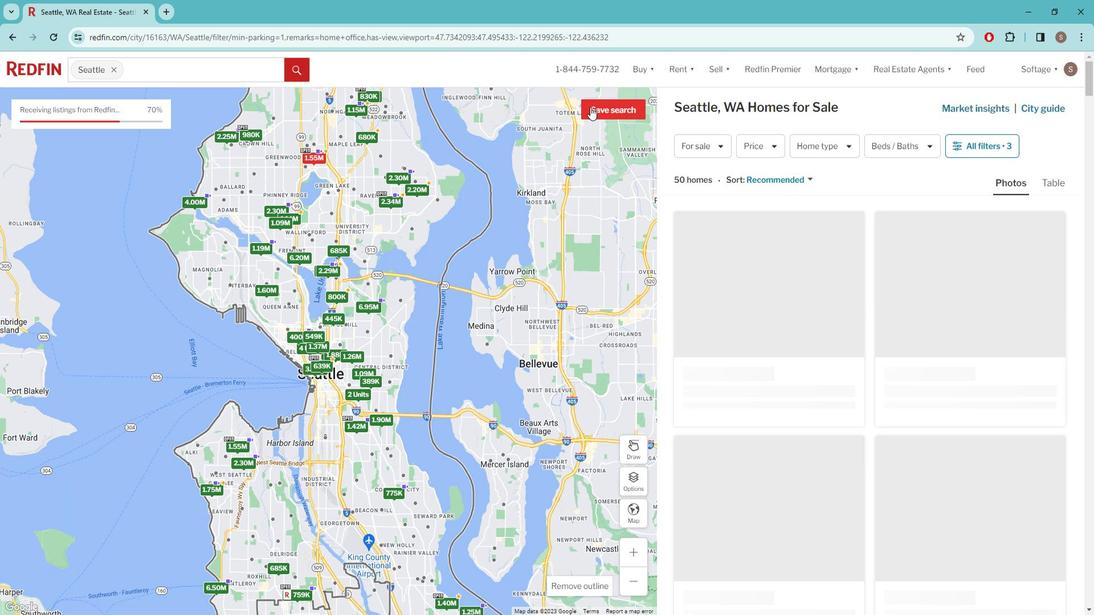 
Action: Mouse pressed left at (606, 118)
Screenshot: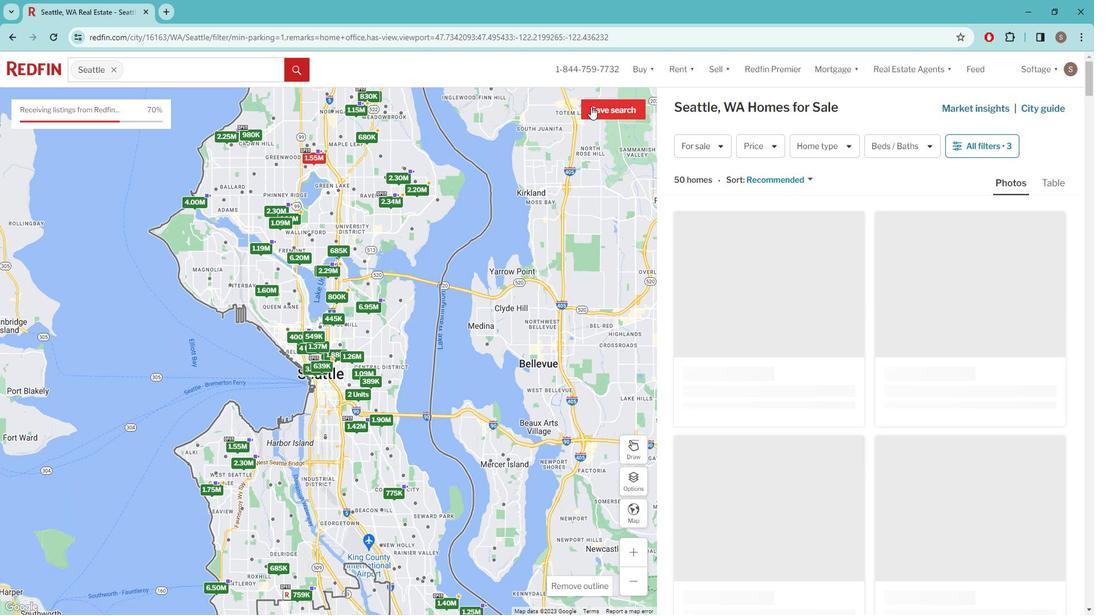 
Action: Mouse moved to (533, 291)
Screenshot: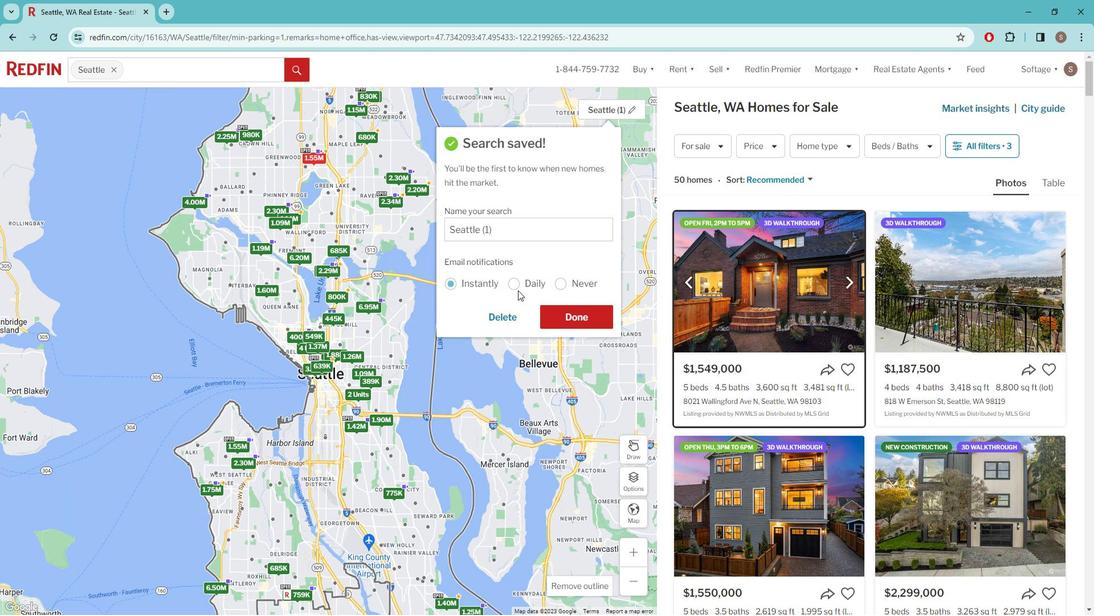 
Action: Mouse pressed left at (533, 291)
Screenshot: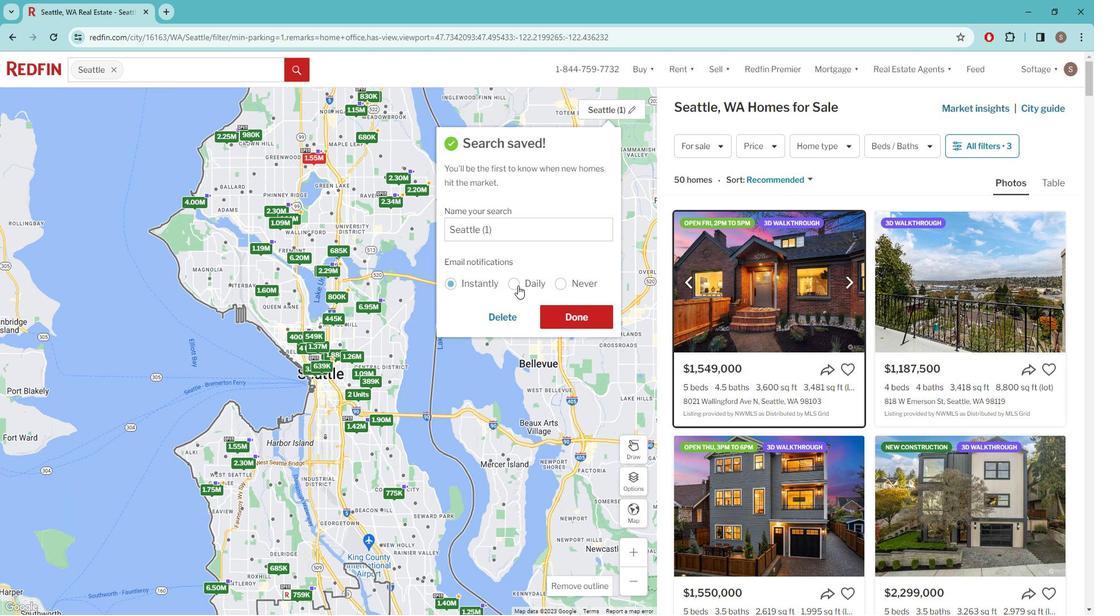 
Action: Mouse moved to (592, 318)
Screenshot: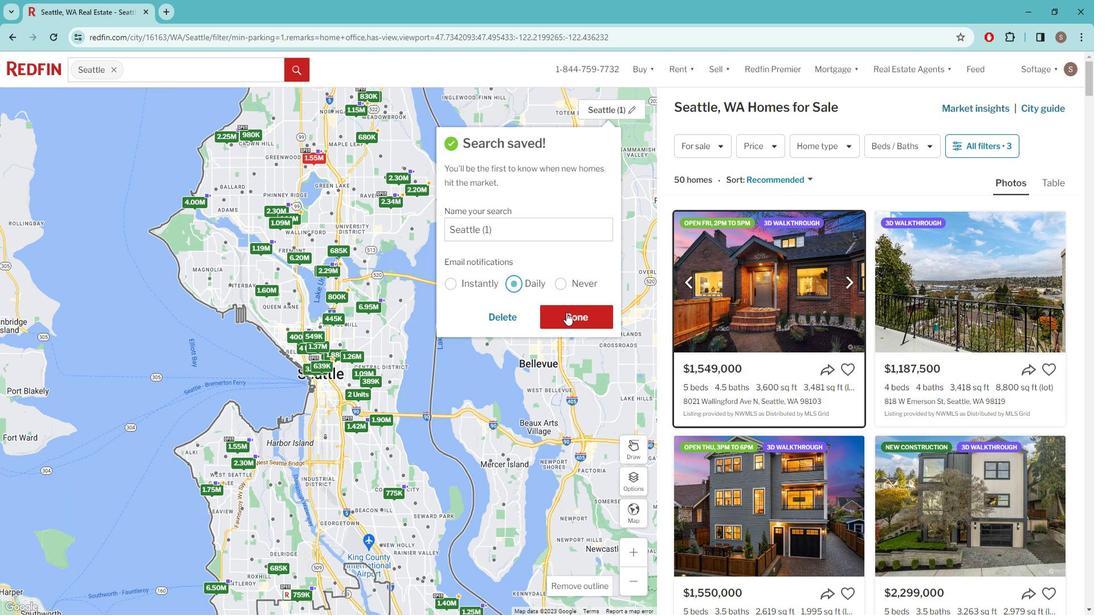 
Action: Mouse pressed left at (592, 318)
Screenshot: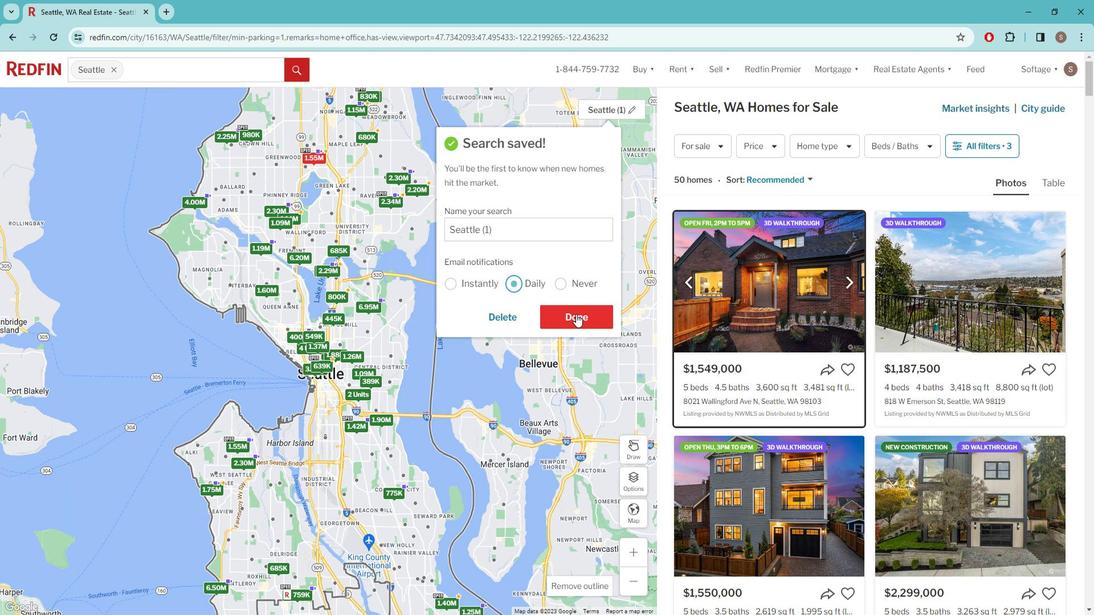 
Action: Mouse moved to (592, 317)
Screenshot: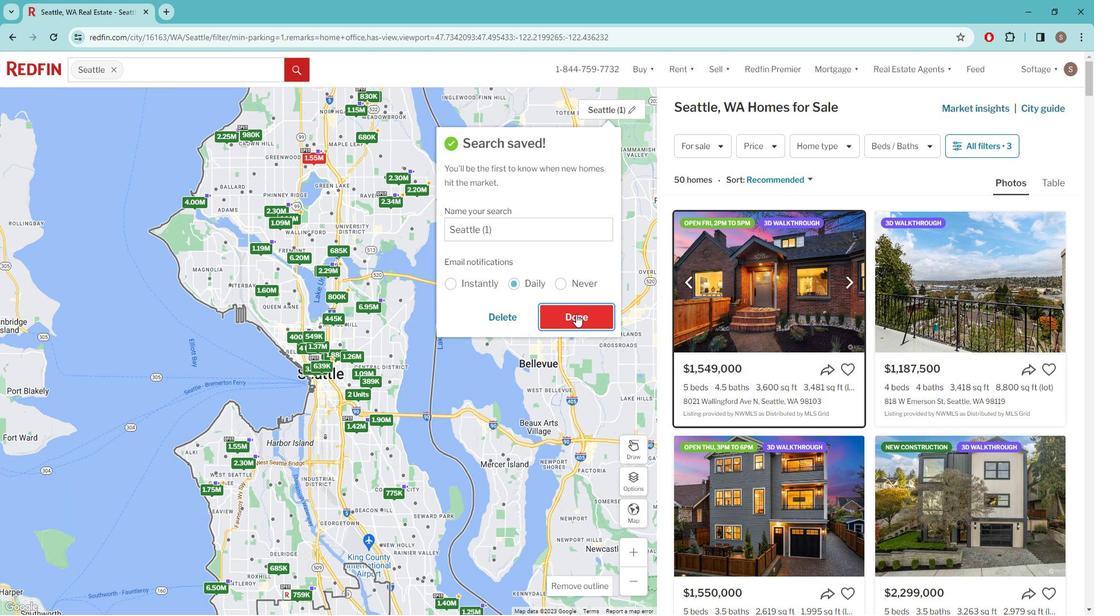 
